 Task: Create a due date automation trigger when advanced on, on the monday before a card is due add basic not assigned to me at 11:00 AM.
Action: Mouse moved to (860, 262)
Screenshot: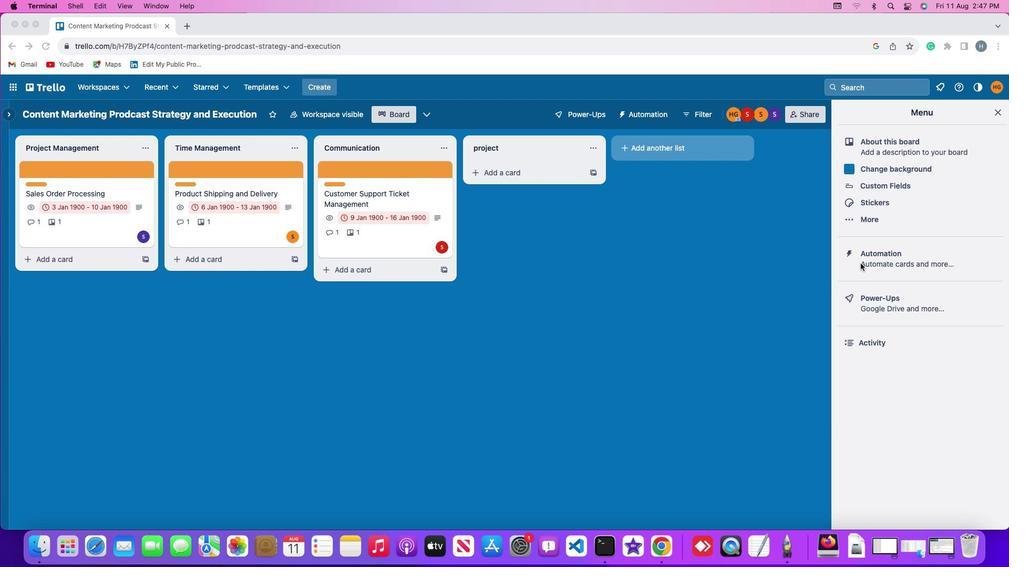 
Action: Mouse pressed left at (860, 262)
Screenshot: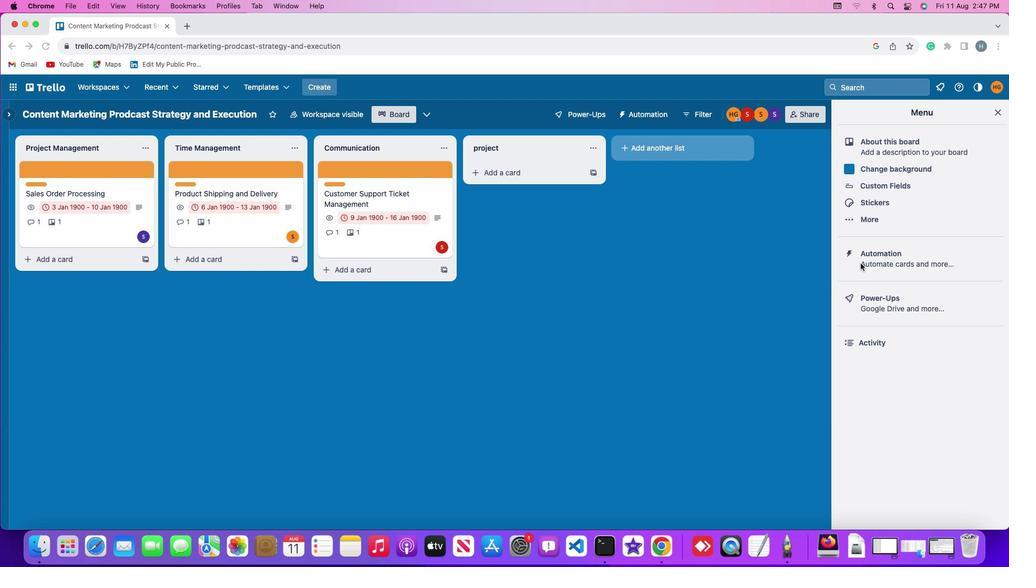 
Action: Mouse pressed left at (860, 262)
Screenshot: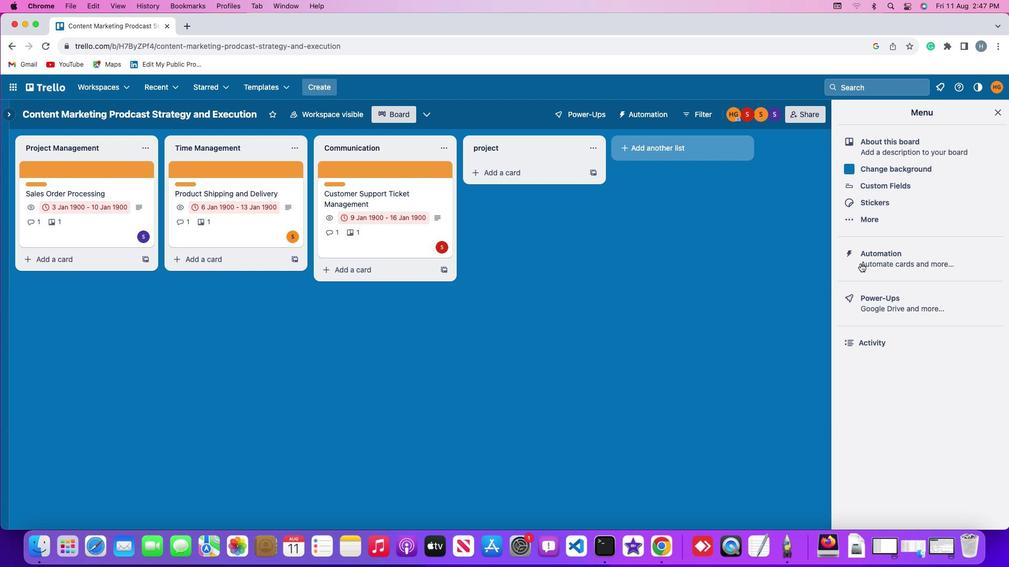 
Action: Mouse moved to (54, 247)
Screenshot: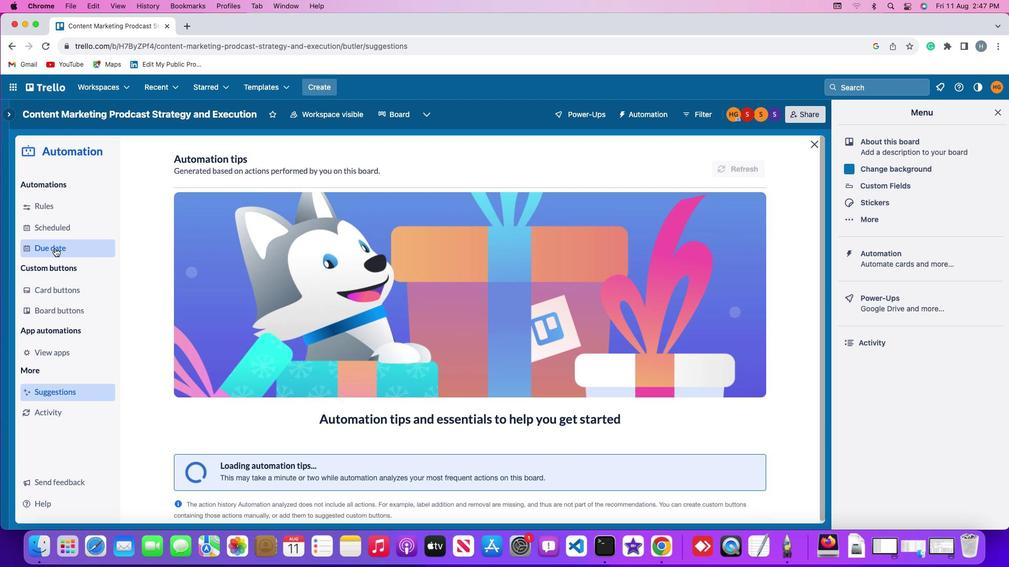 
Action: Mouse pressed left at (54, 247)
Screenshot: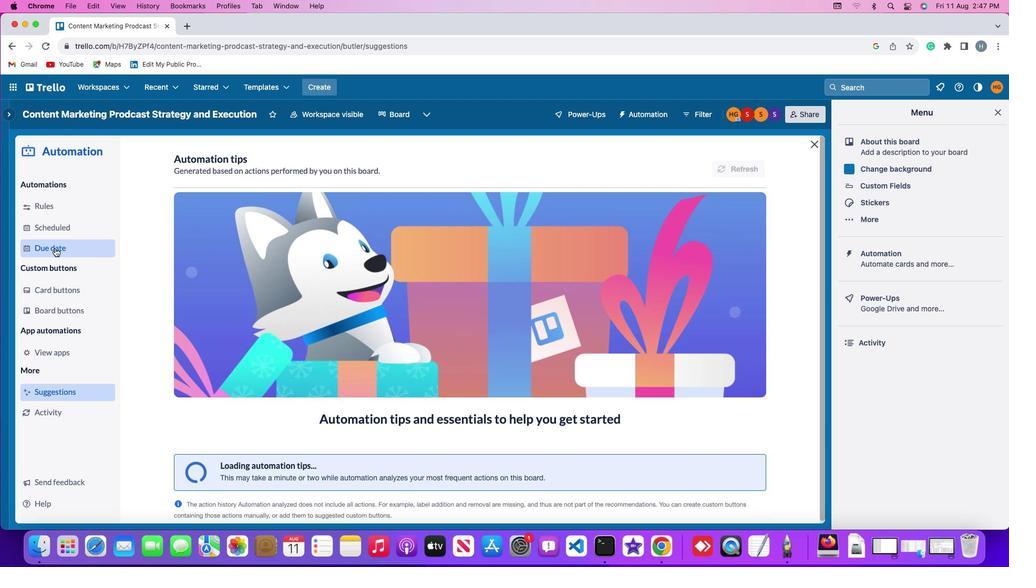 
Action: Mouse moved to (706, 163)
Screenshot: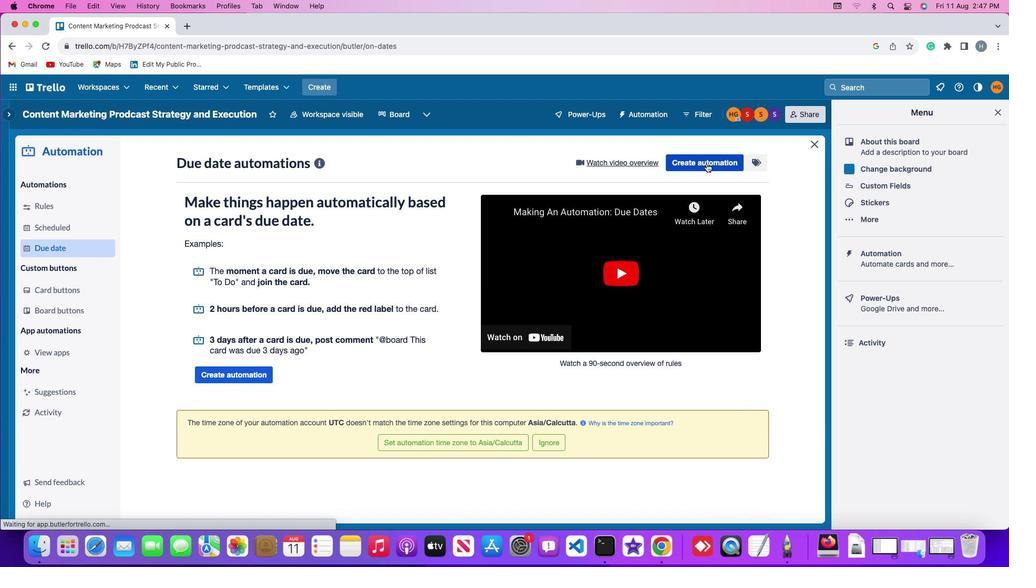 
Action: Mouse pressed left at (706, 163)
Screenshot: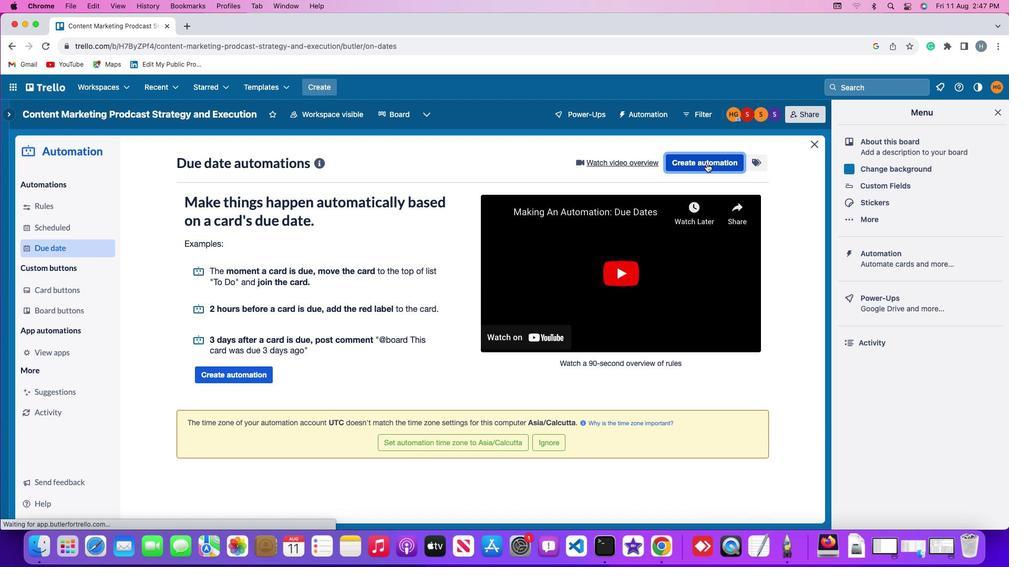 
Action: Mouse moved to (261, 261)
Screenshot: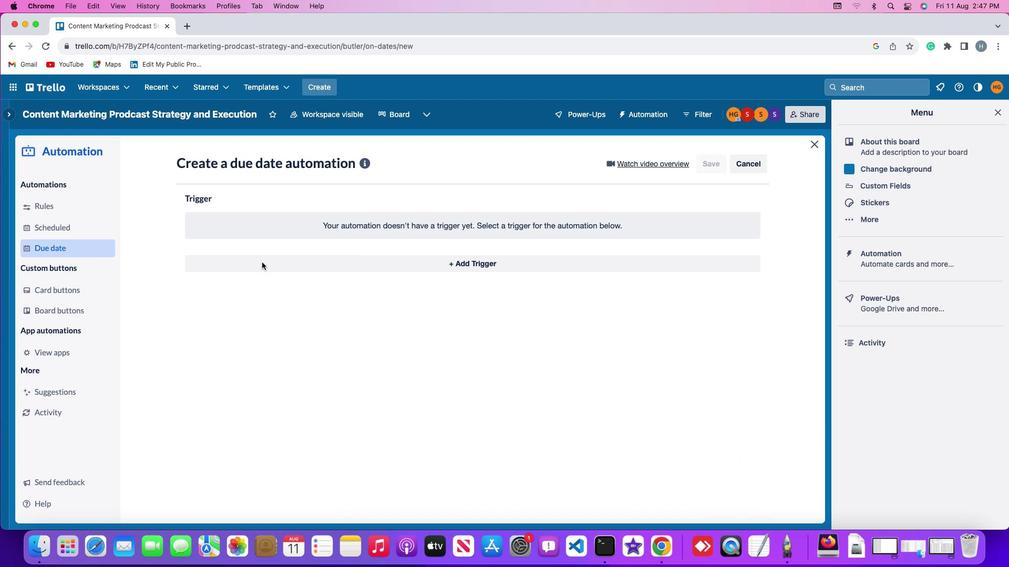 
Action: Mouse pressed left at (261, 261)
Screenshot: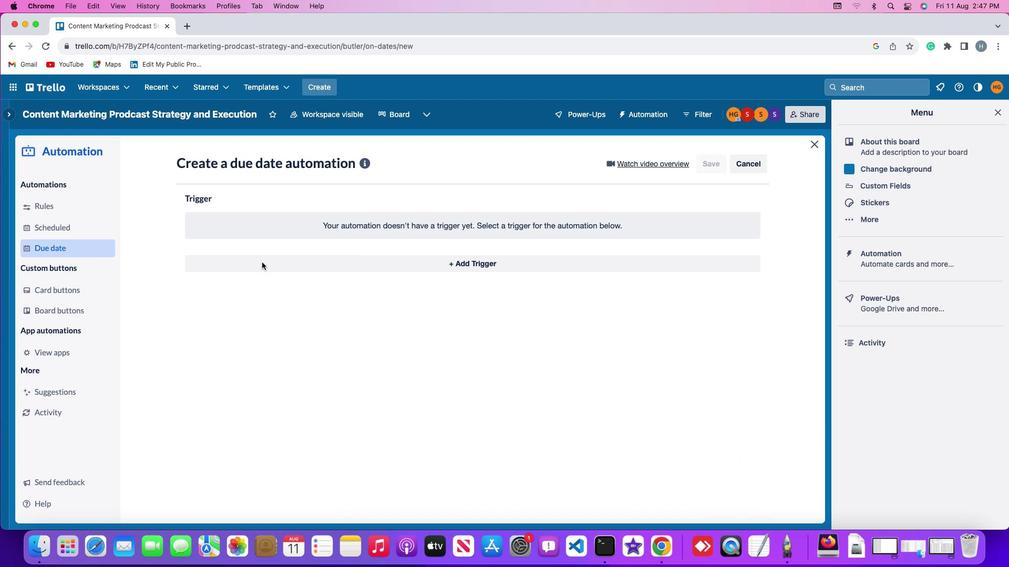 
Action: Mouse moved to (228, 461)
Screenshot: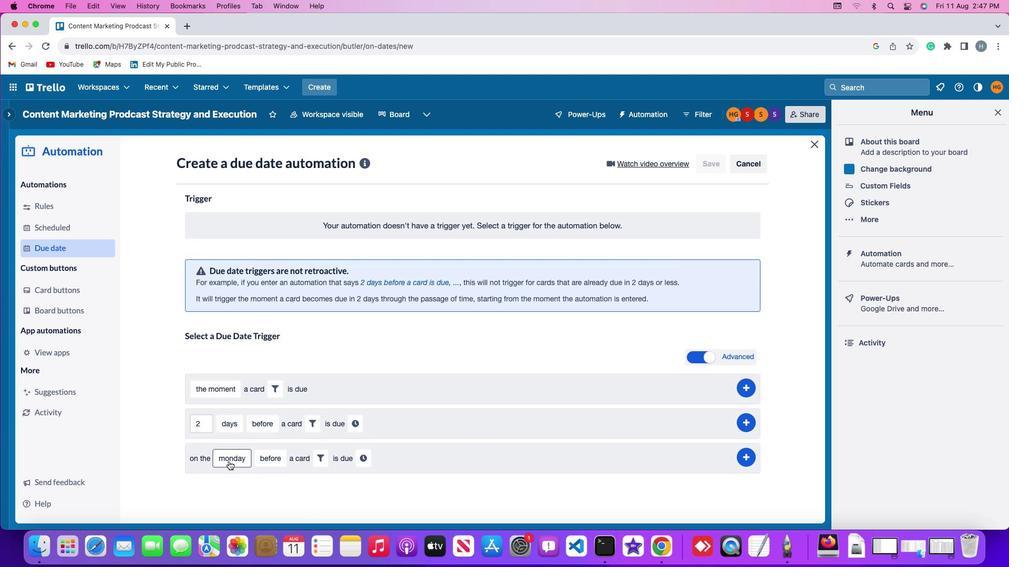 
Action: Mouse pressed left at (228, 461)
Screenshot: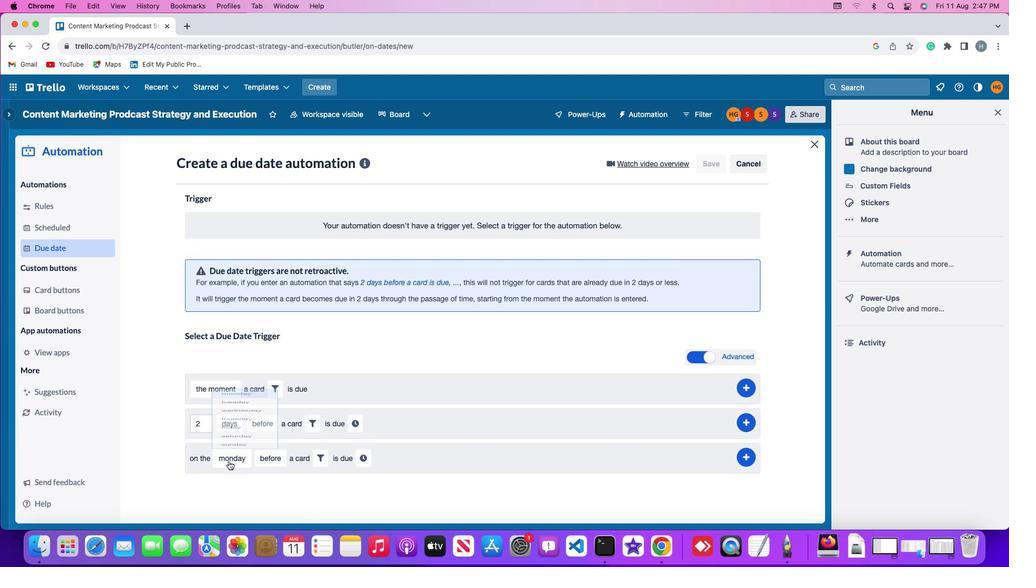 
Action: Mouse moved to (247, 313)
Screenshot: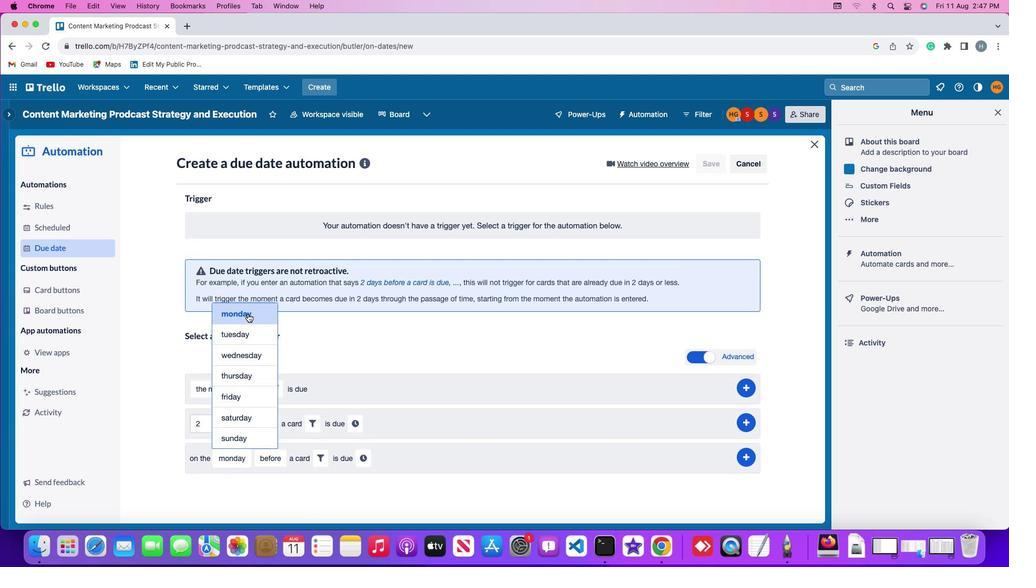
Action: Mouse pressed left at (247, 313)
Screenshot: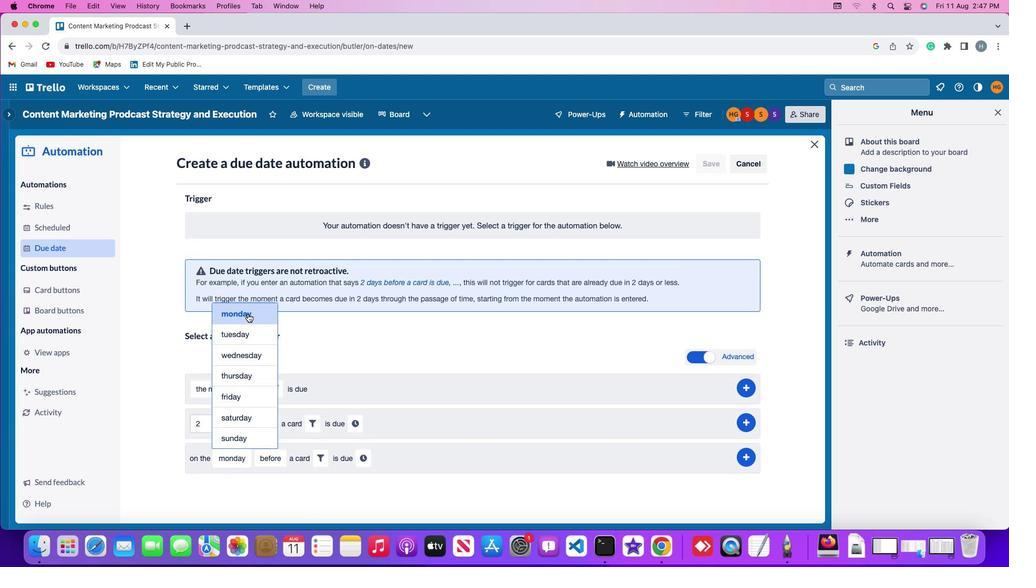 
Action: Mouse moved to (272, 457)
Screenshot: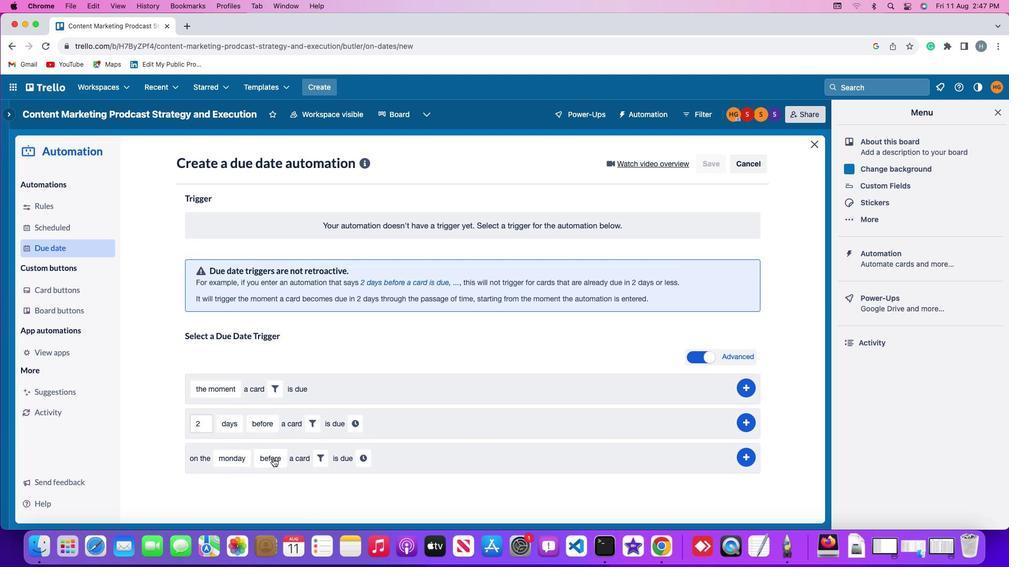 
Action: Mouse pressed left at (272, 457)
Screenshot: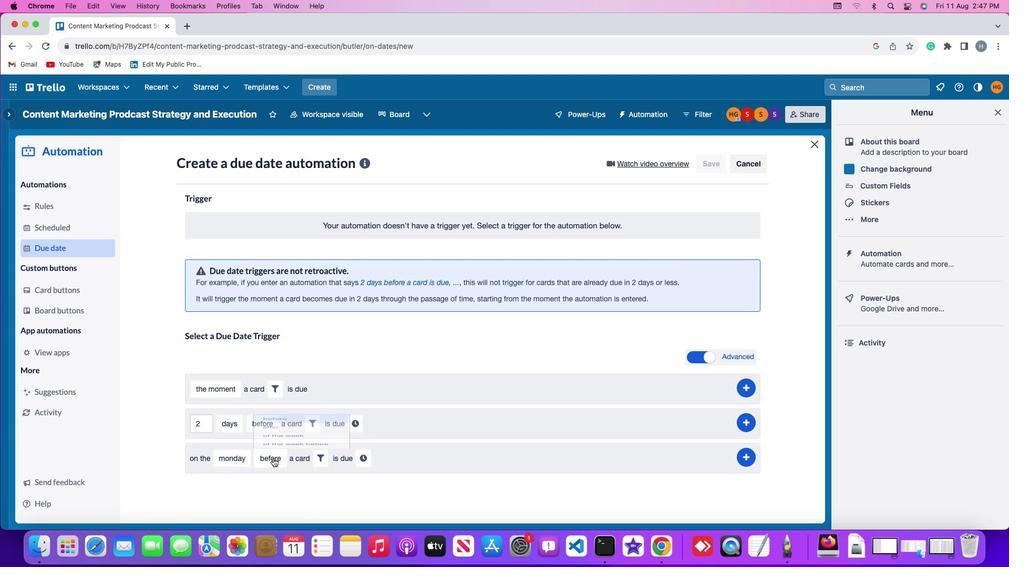 
Action: Mouse moved to (296, 371)
Screenshot: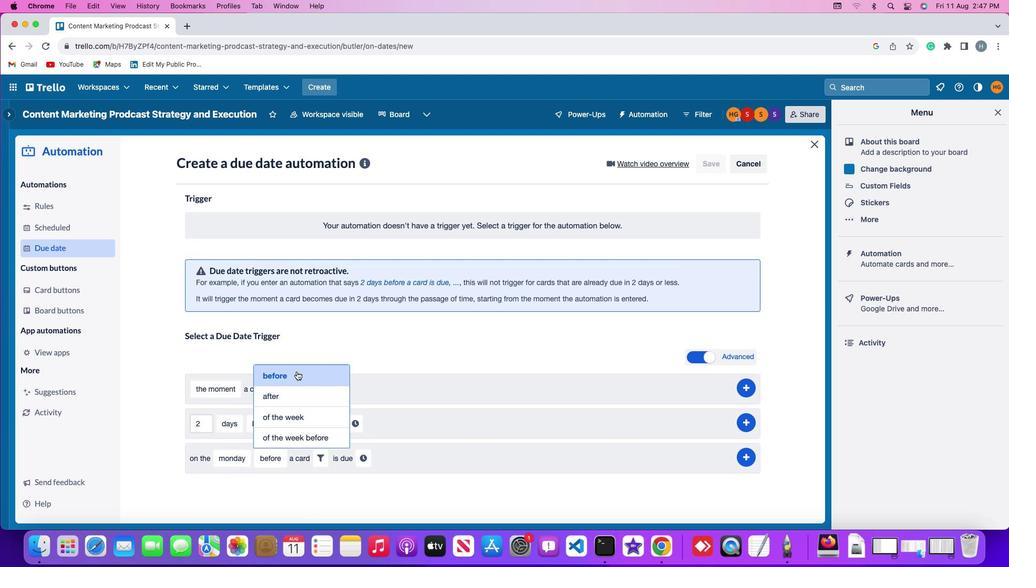 
Action: Mouse pressed left at (296, 371)
Screenshot: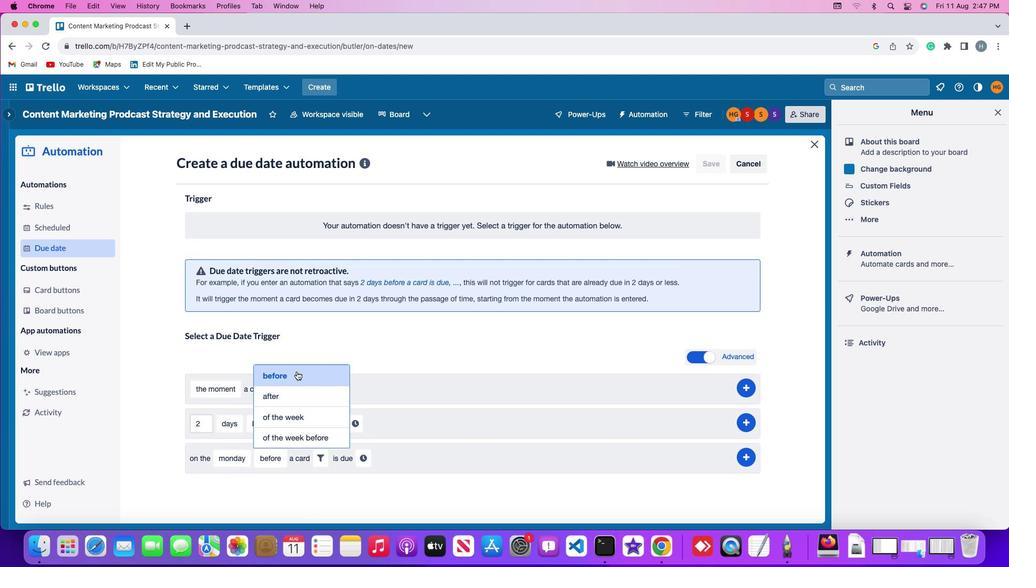 
Action: Mouse moved to (320, 461)
Screenshot: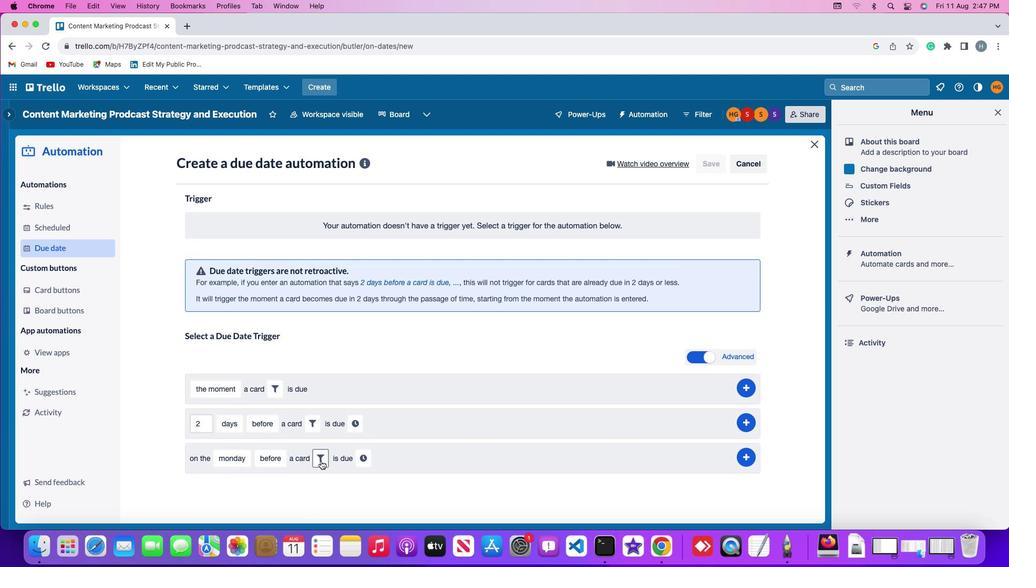 
Action: Mouse pressed left at (320, 461)
Screenshot: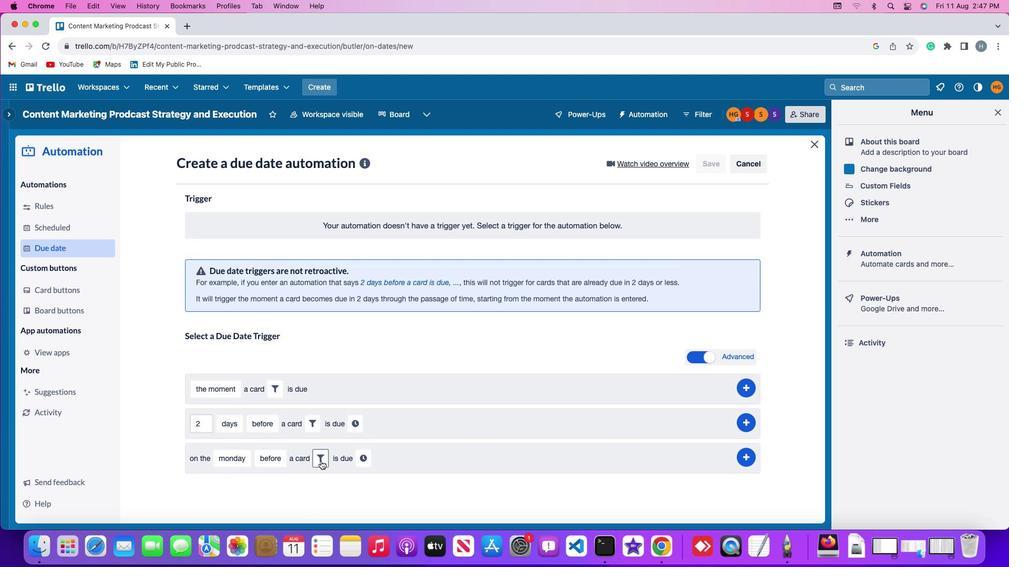 
Action: Mouse moved to (279, 480)
Screenshot: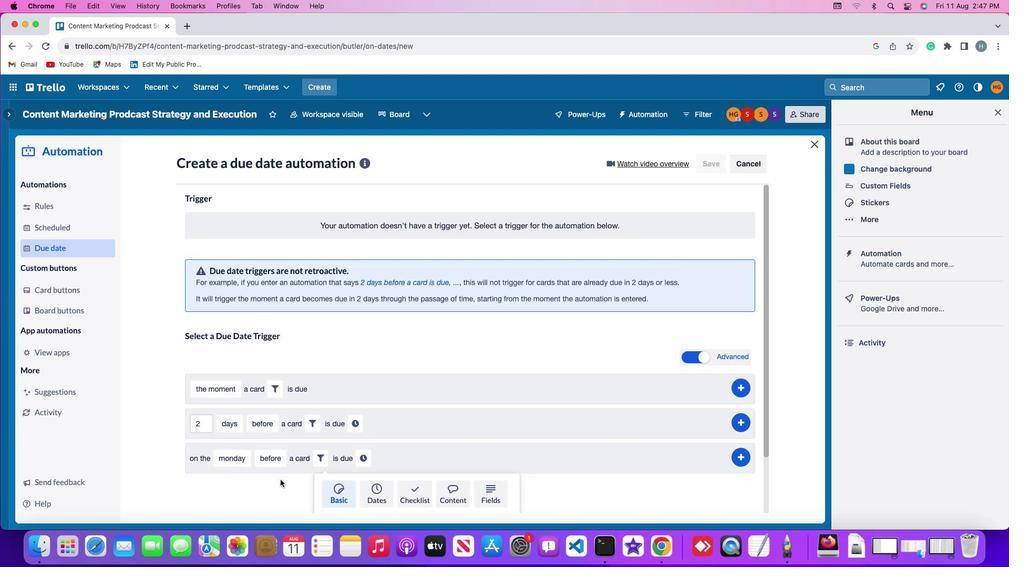 
Action: Mouse scrolled (279, 480) with delta (0, 0)
Screenshot: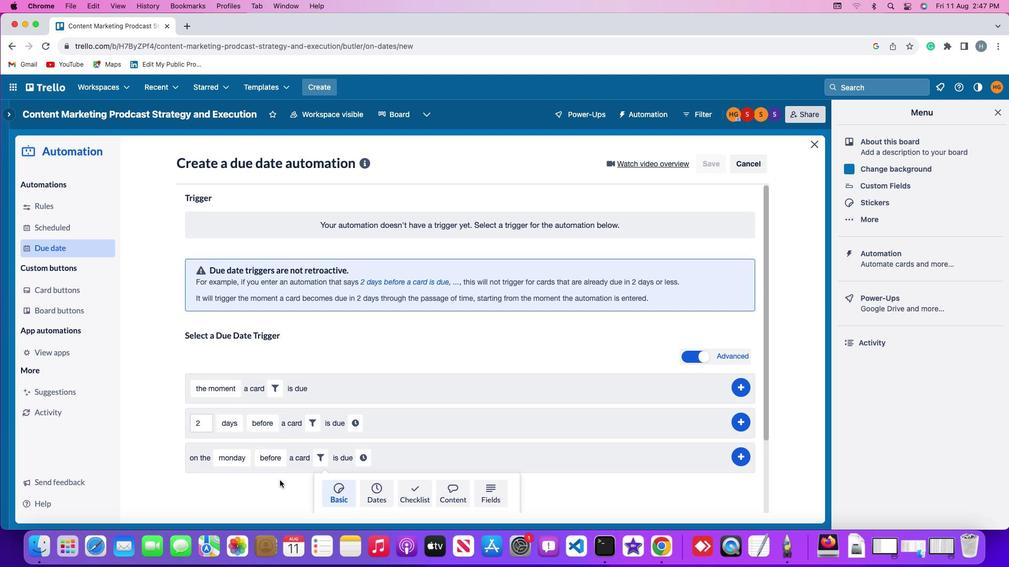 
Action: Mouse scrolled (279, 480) with delta (0, 0)
Screenshot: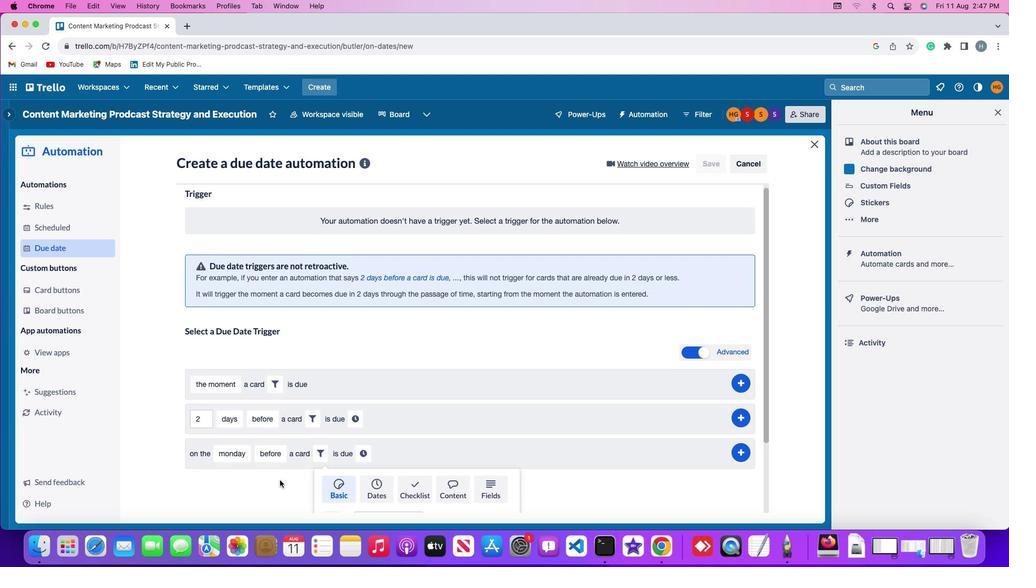 
Action: Mouse moved to (279, 480)
Screenshot: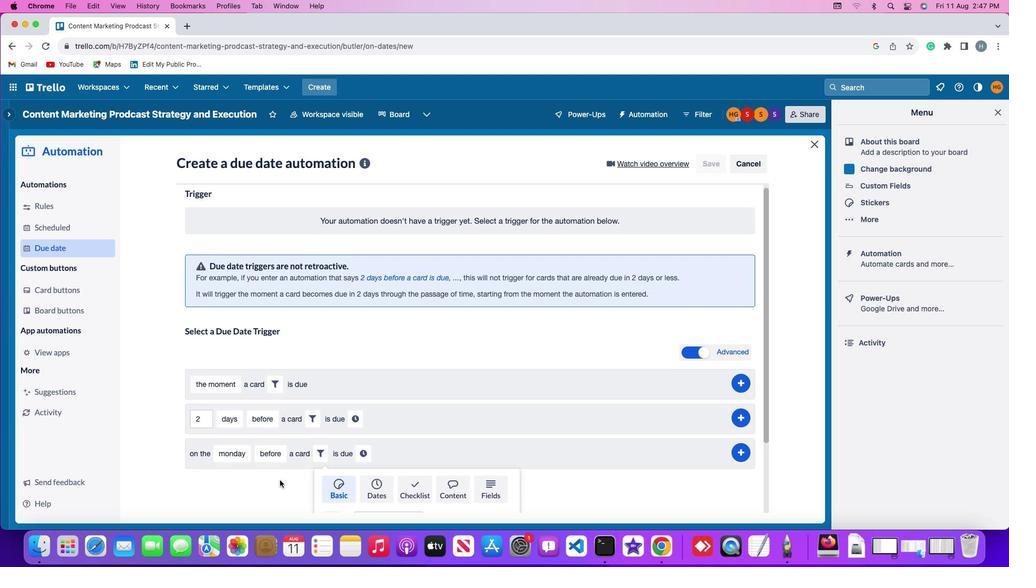 
Action: Mouse scrolled (279, 480) with delta (0, -1)
Screenshot: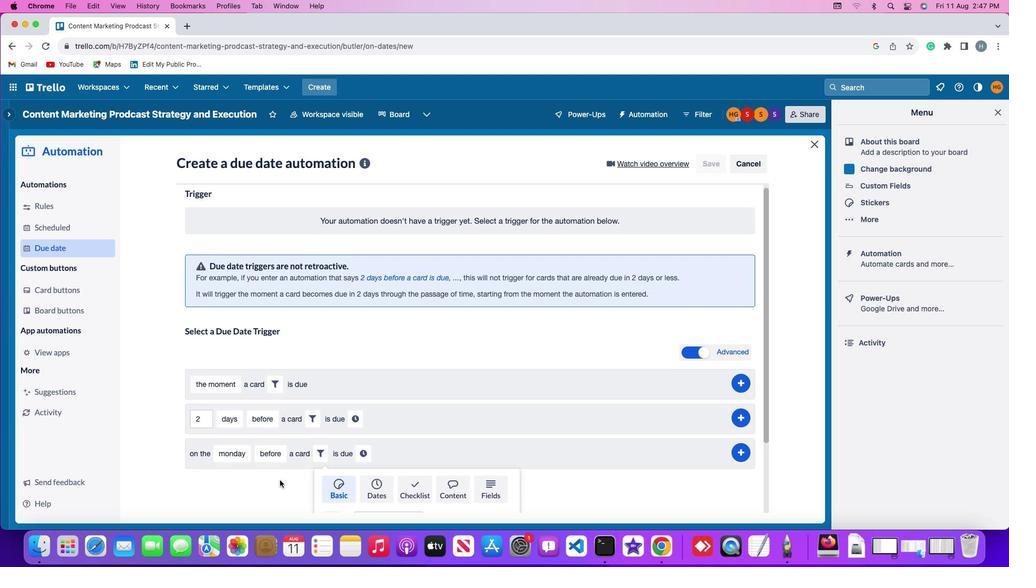 
Action: Mouse scrolled (279, 480) with delta (0, -2)
Screenshot: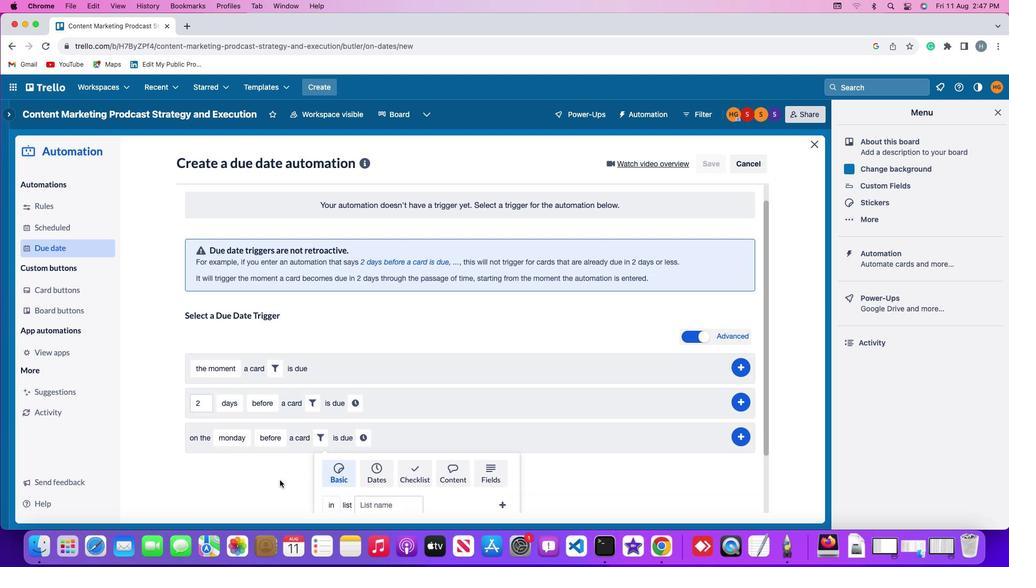 
Action: Mouse moved to (278, 483)
Screenshot: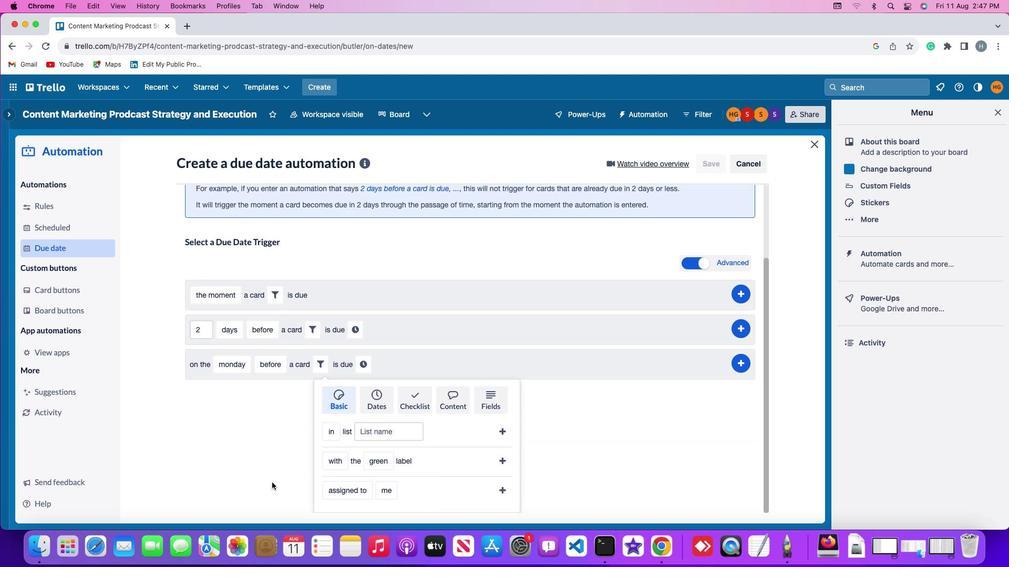 
Action: Mouse scrolled (278, 483) with delta (0, 0)
Screenshot: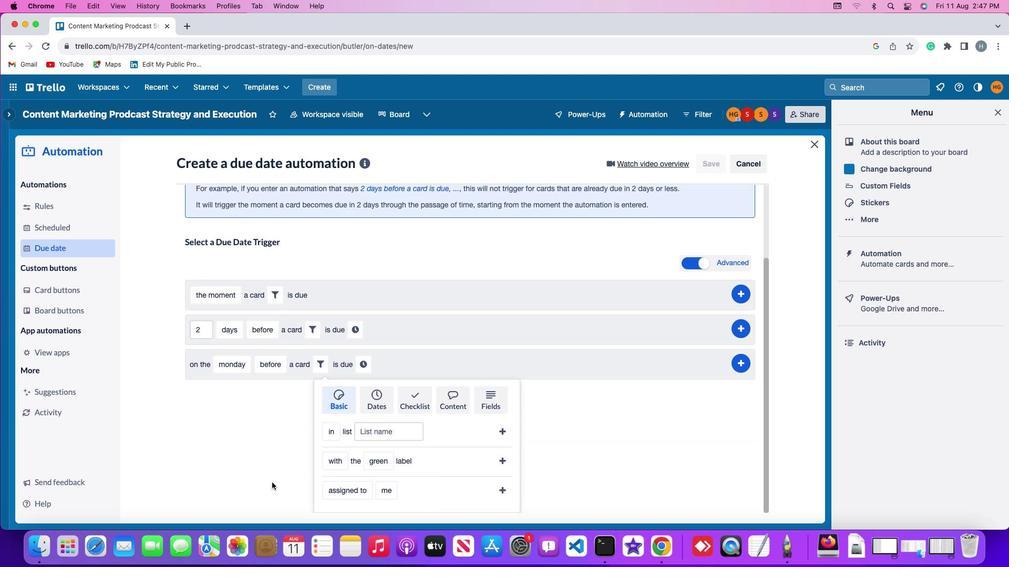 
Action: Mouse moved to (274, 483)
Screenshot: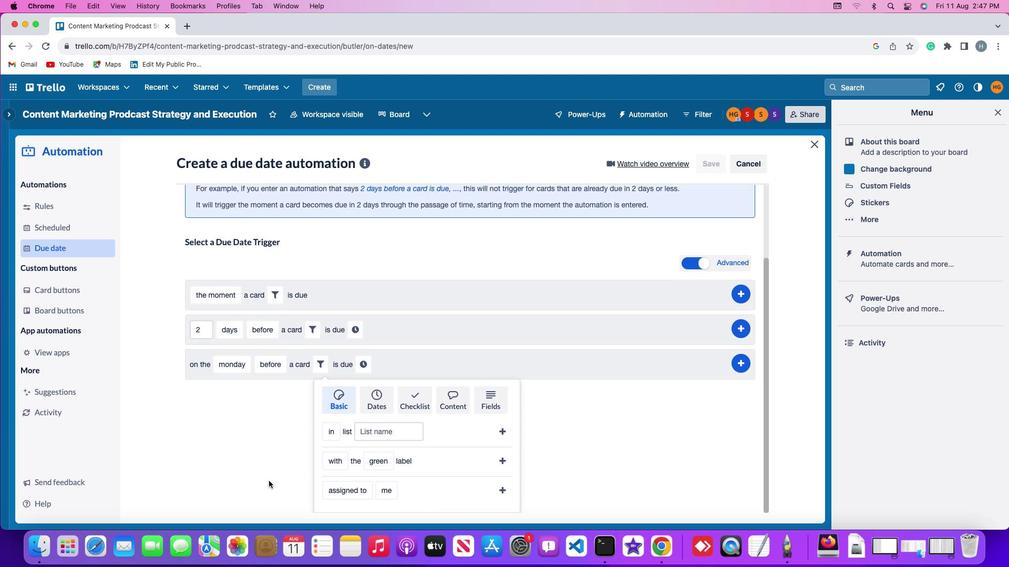 
Action: Mouse scrolled (274, 483) with delta (0, 0)
Screenshot: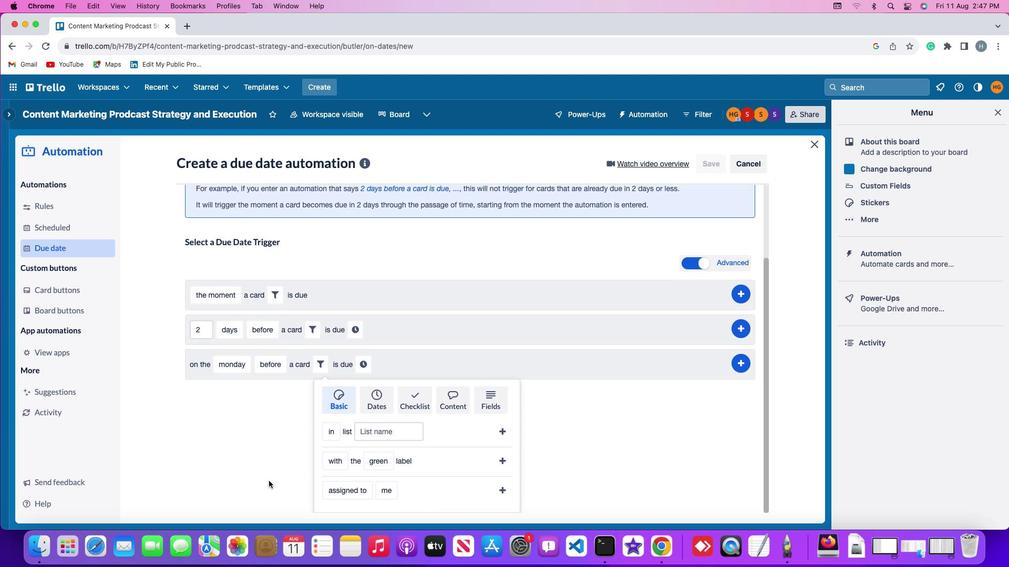 
Action: Mouse moved to (268, 480)
Screenshot: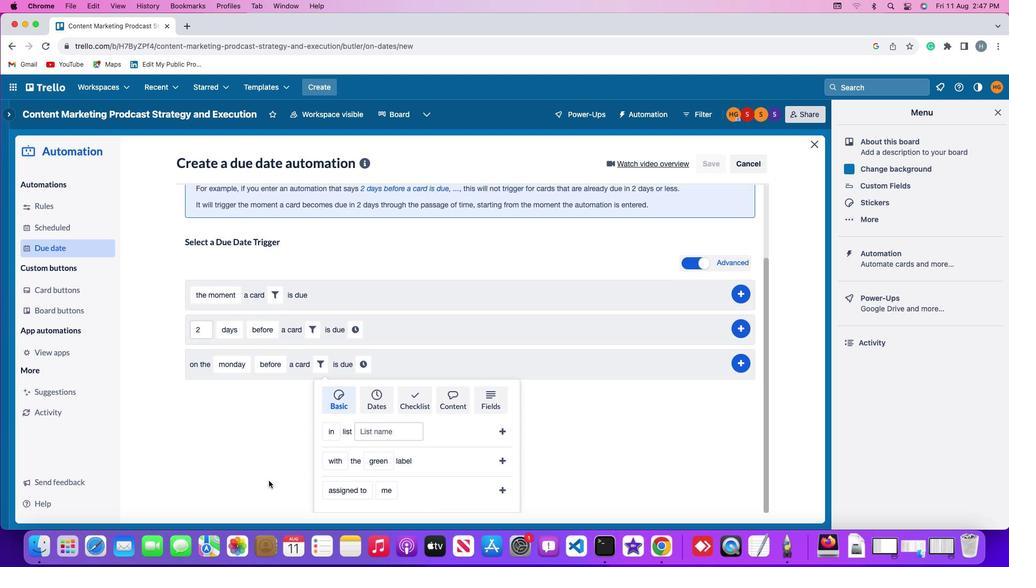 
Action: Mouse scrolled (268, 480) with delta (0, -1)
Screenshot: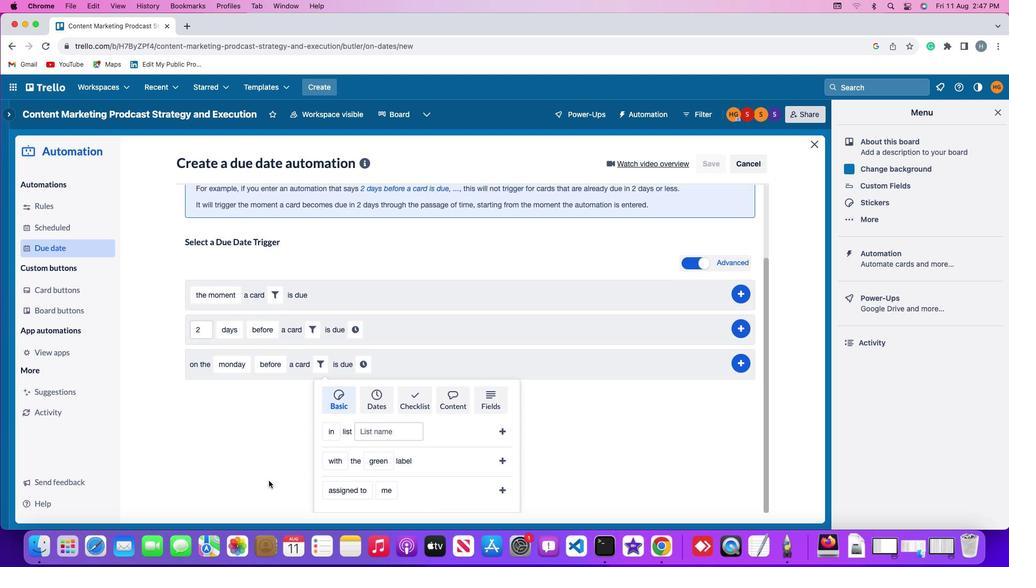 
Action: Mouse moved to (340, 494)
Screenshot: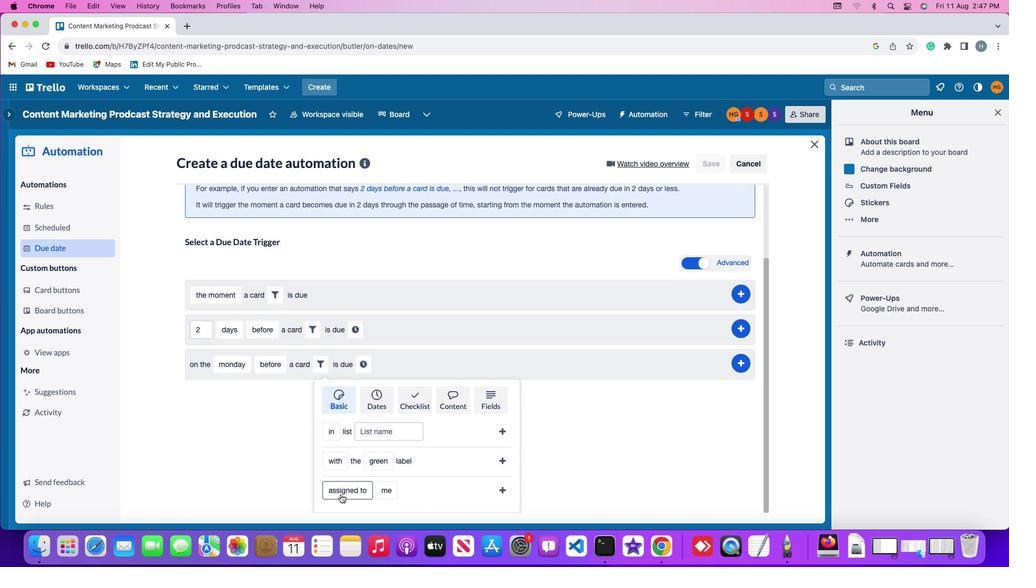 
Action: Mouse pressed left at (340, 494)
Screenshot: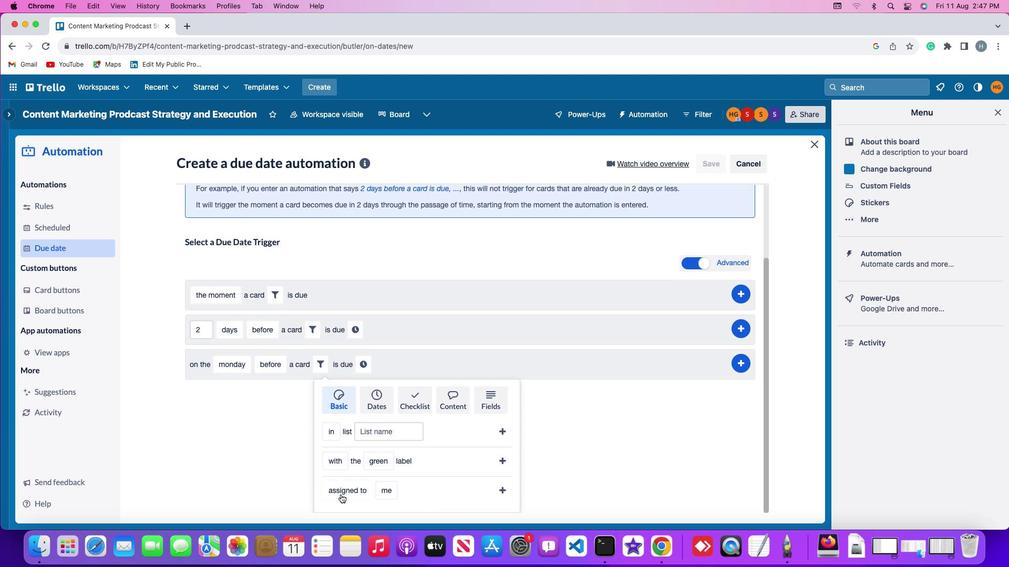 
Action: Mouse moved to (346, 473)
Screenshot: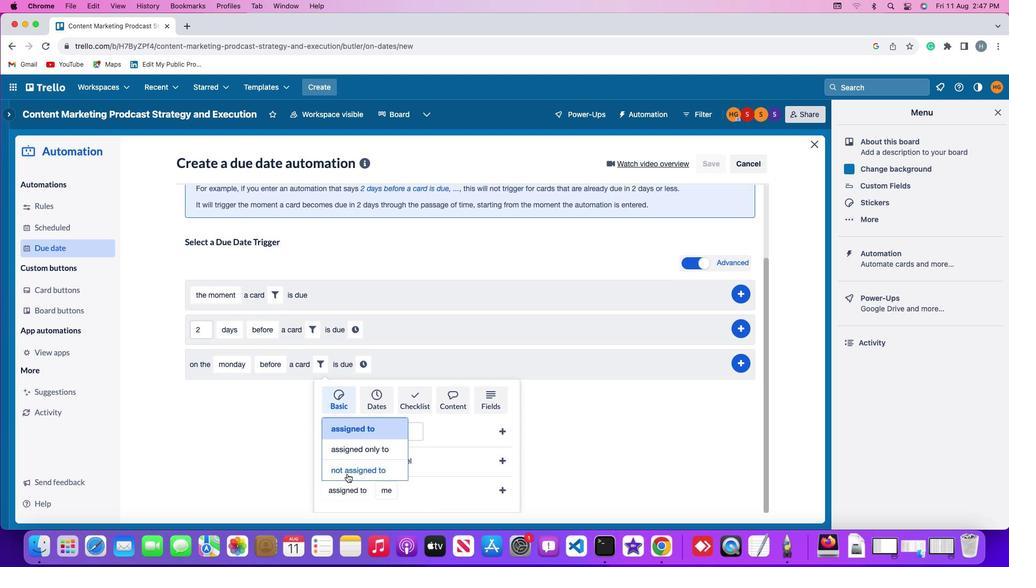 
Action: Mouse pressed left at (346, 473)
Screenshot: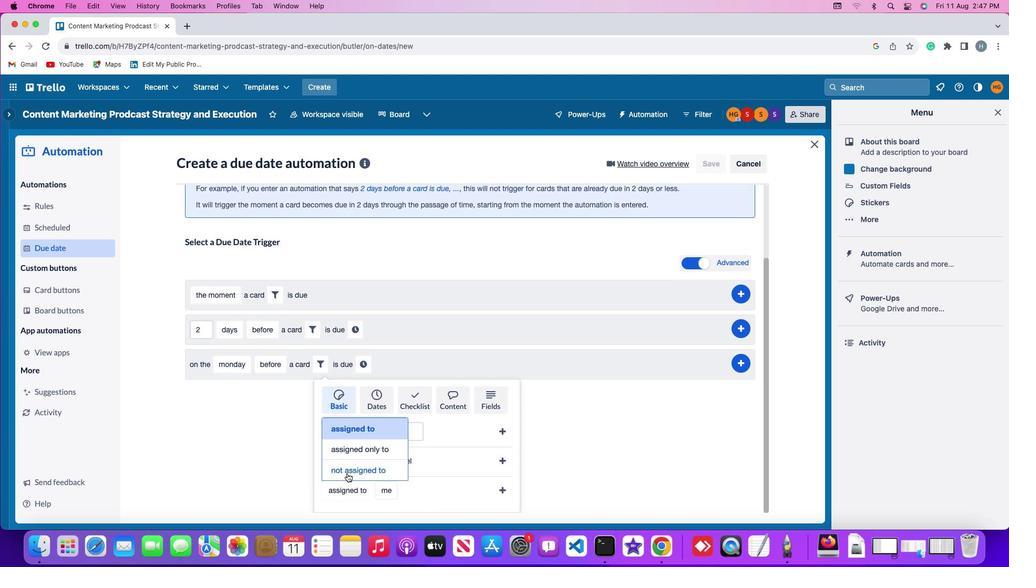 
Action: Mouse moved to (391, 490)
Screenshot: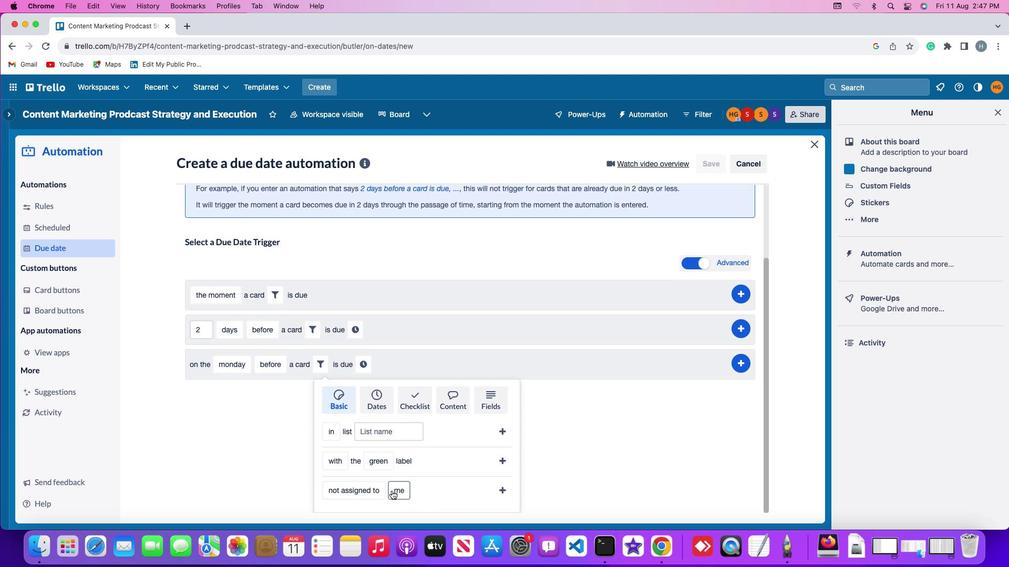 
Action: Mouse pressed left at (391, 490)
Screenshot: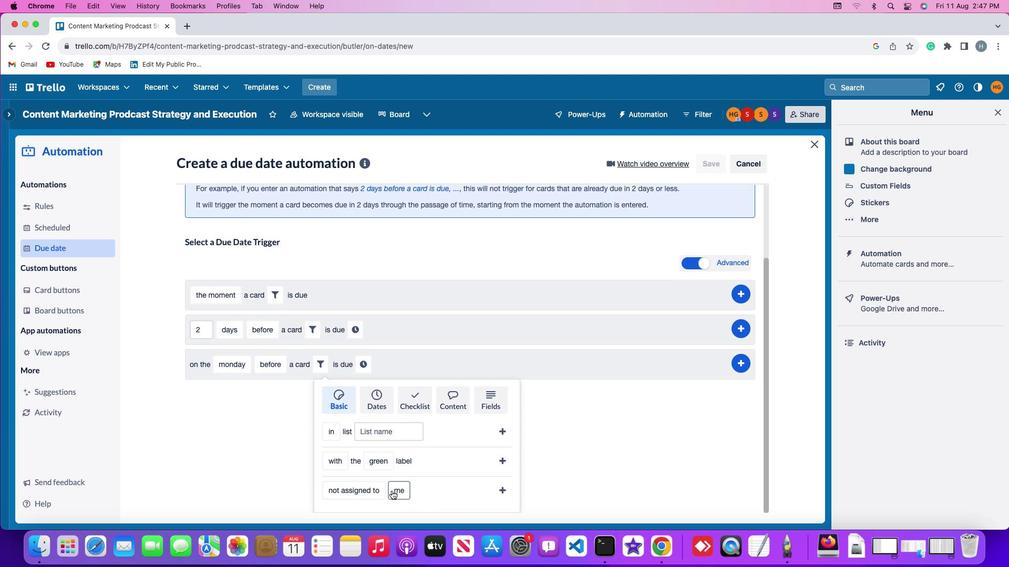 
Action: Mouse moved to (405, 429)
Screenshot: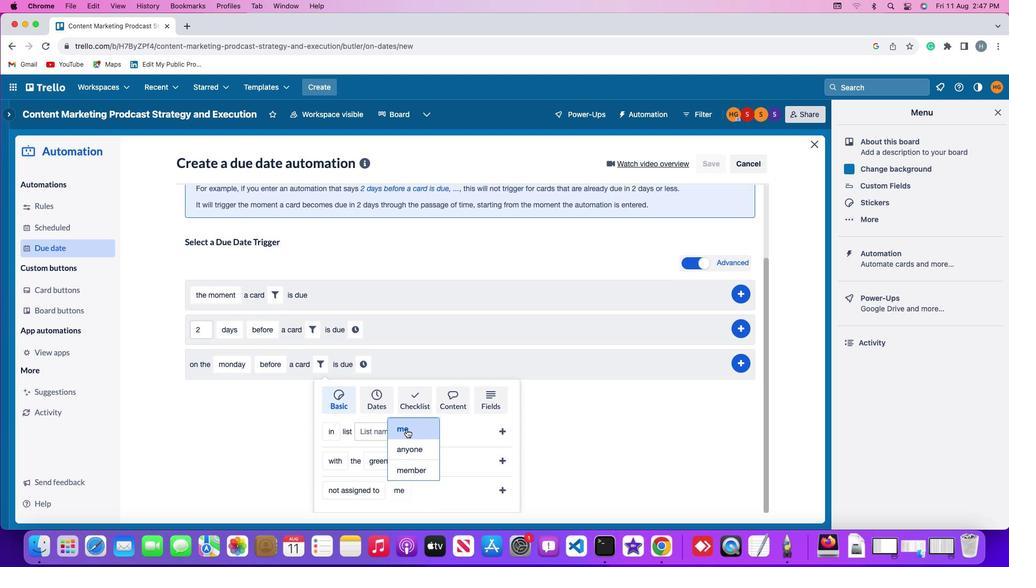 
Action: Mouse pressed left at (405, 429)
Screenshot: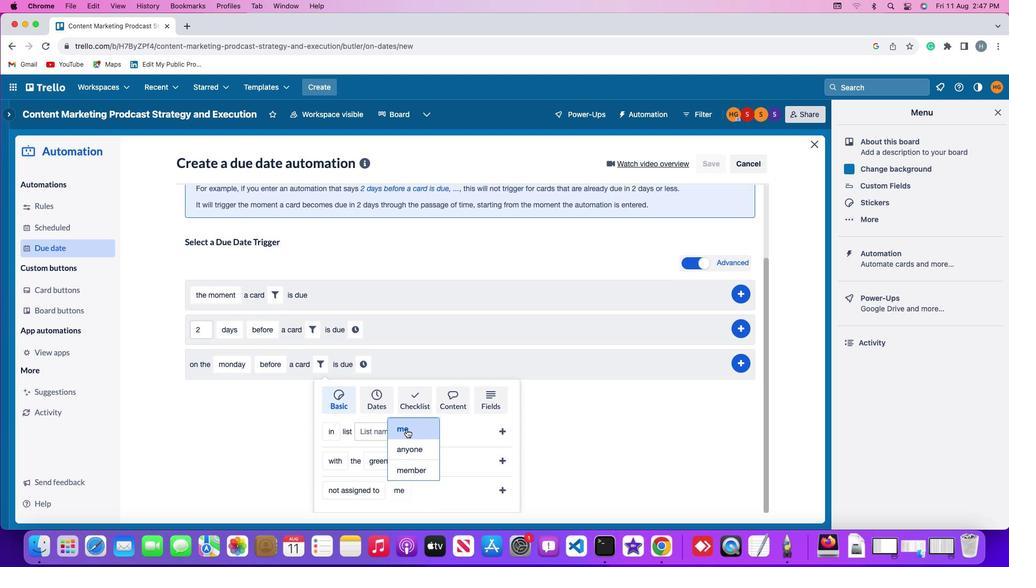 
Action: Mouse moved to (501, 490)
Screenshot: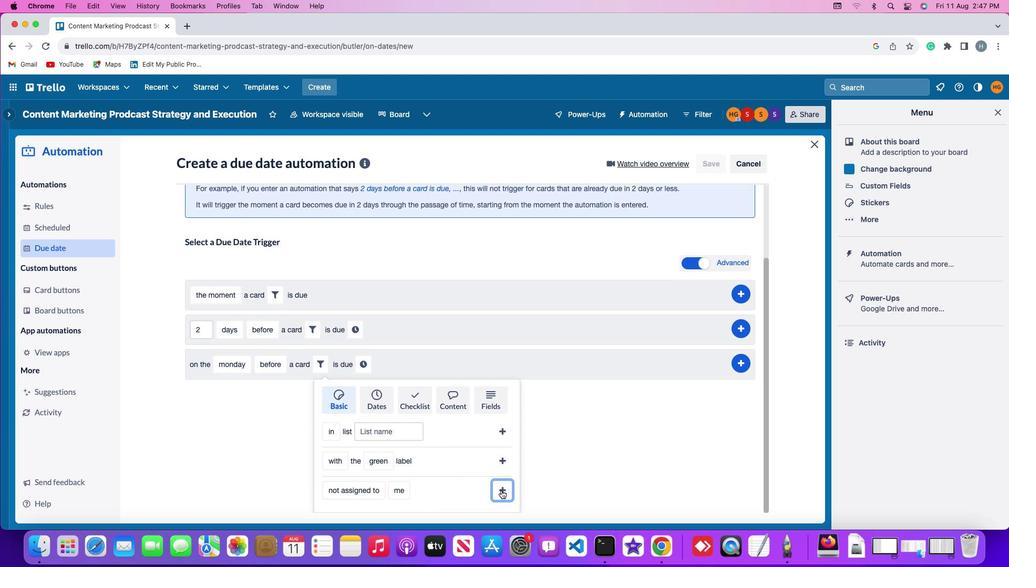 
Action: Mouse pressed left at (501, 490)
Screenshot: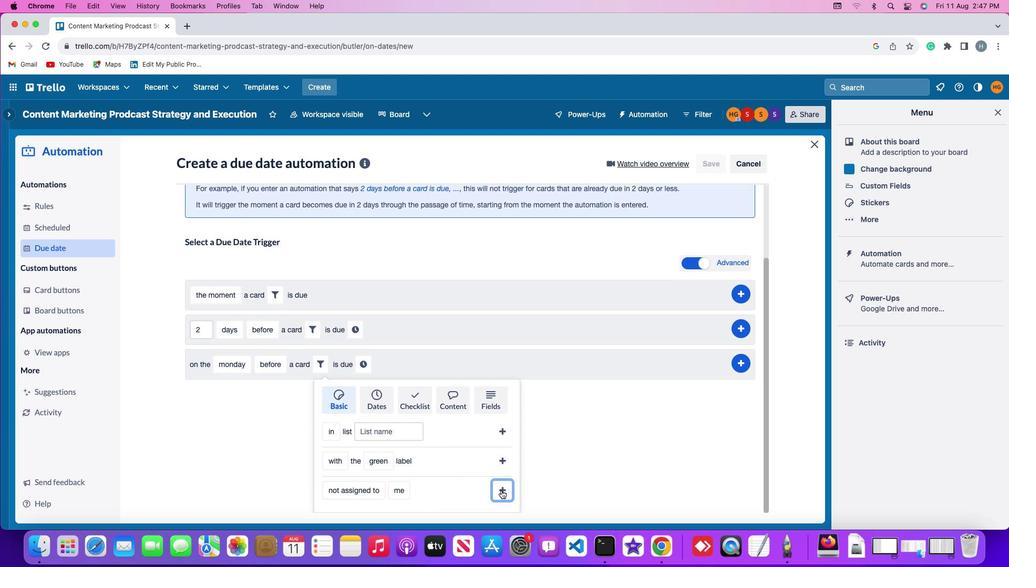 
Action: Mouse moved to (453, 457)
Screenshot: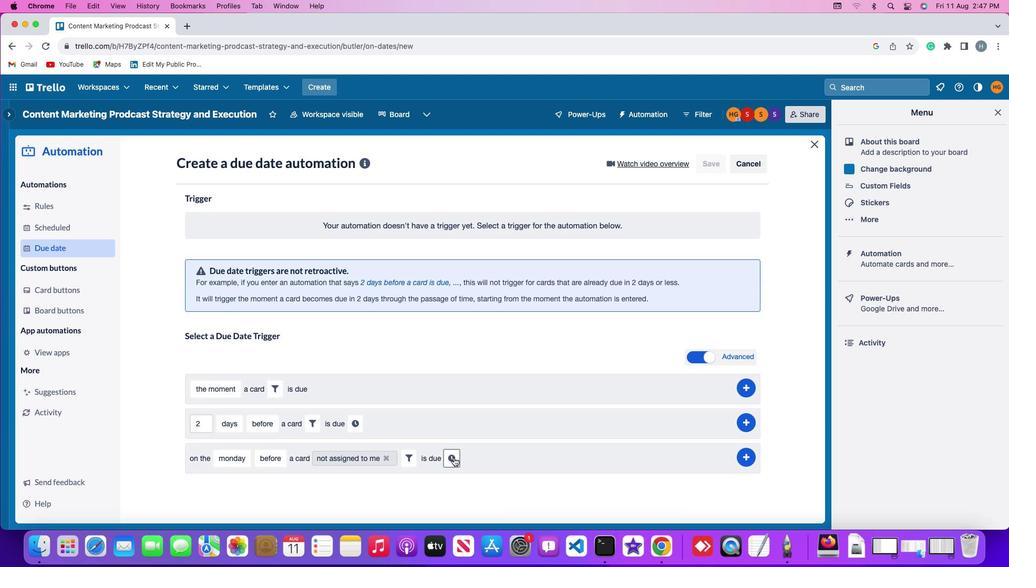 
Action: Mouse pressed left at (453, 457)
Screenshot: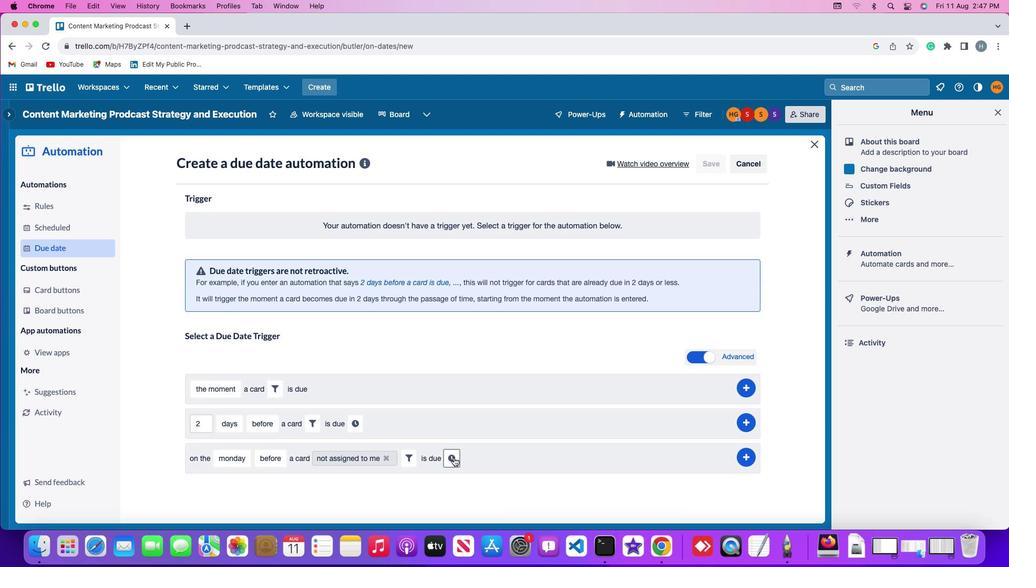 
Action: Mouse moved to (475, 462)
Screenshot: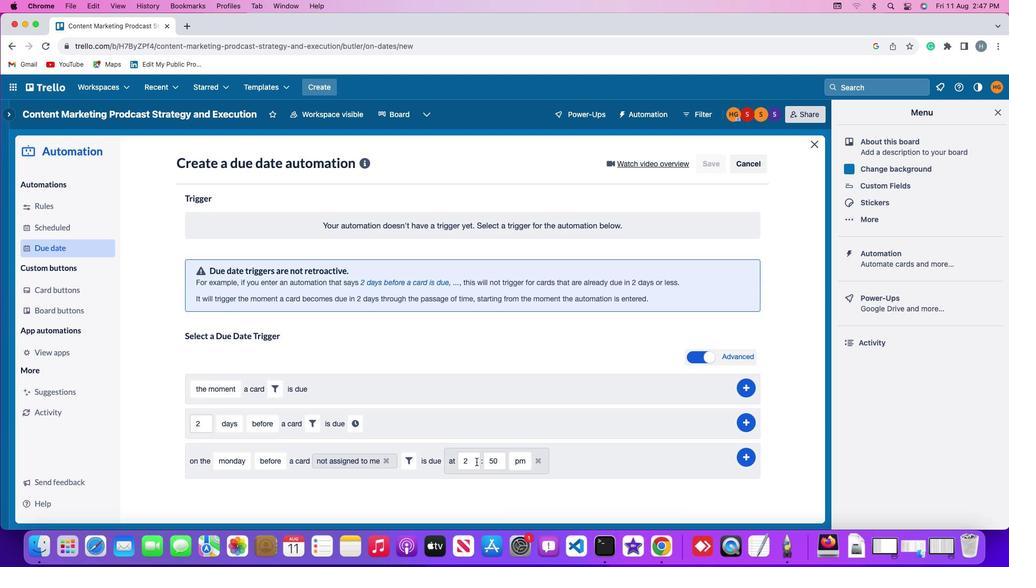 
Action: Mouse pressed left at (475, 462)
Screenshot: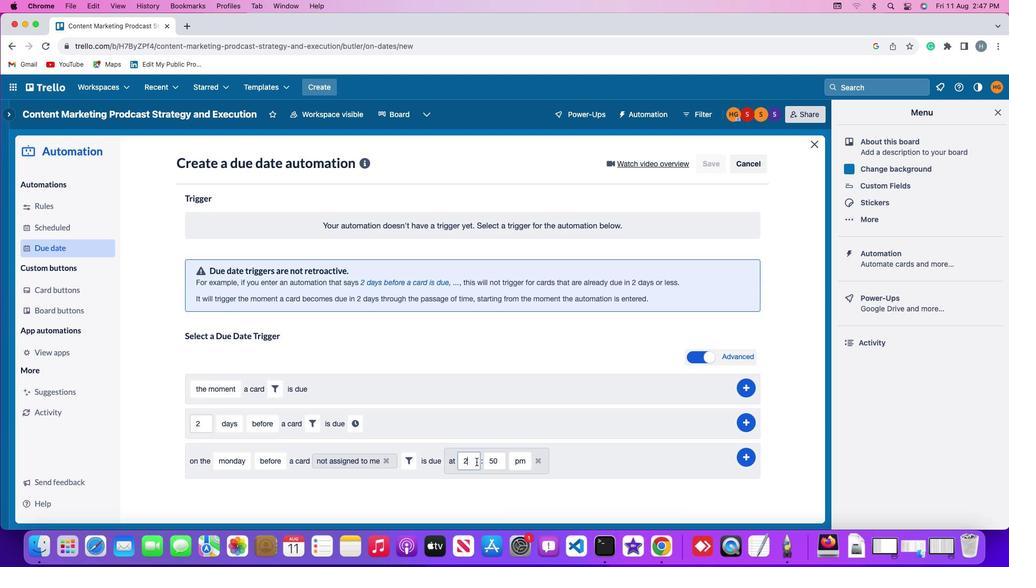 
Action: Key pressed Key.backspace'1''1'
Screenshot: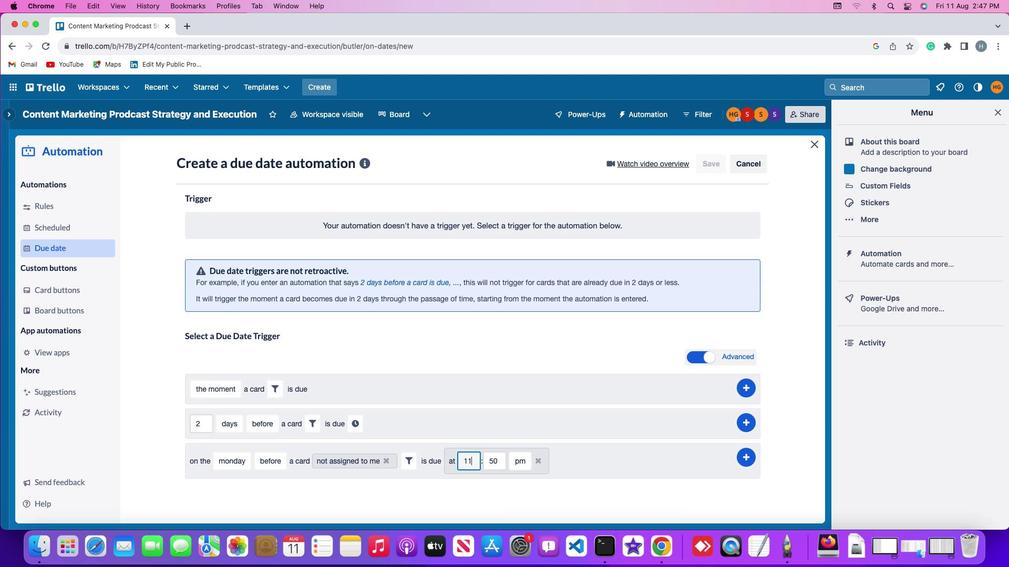 
Action: Mouse moved to (502, 460)
Screenshot: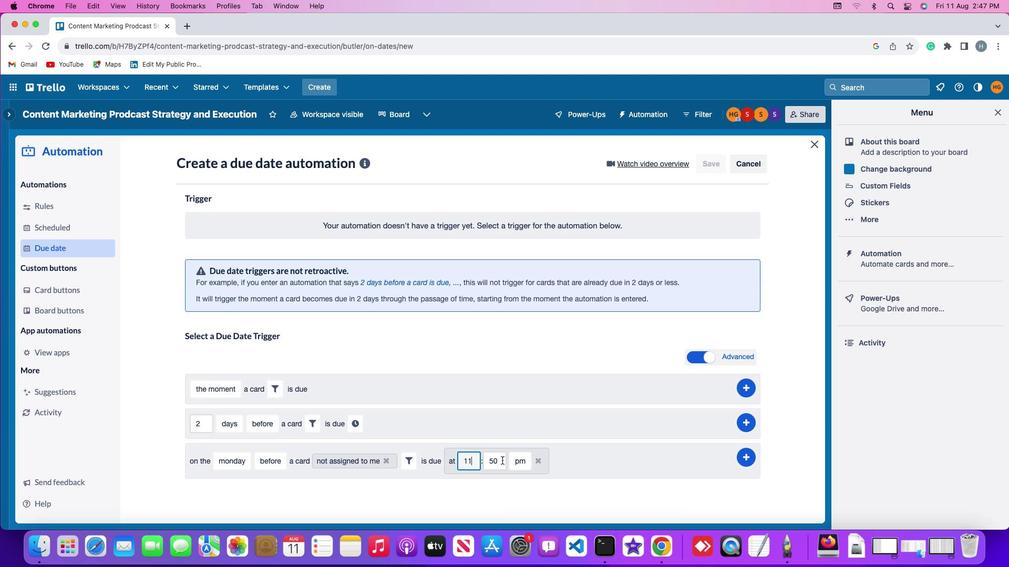 
Action: Mouse pressed left at (502, 460)
Screenshot: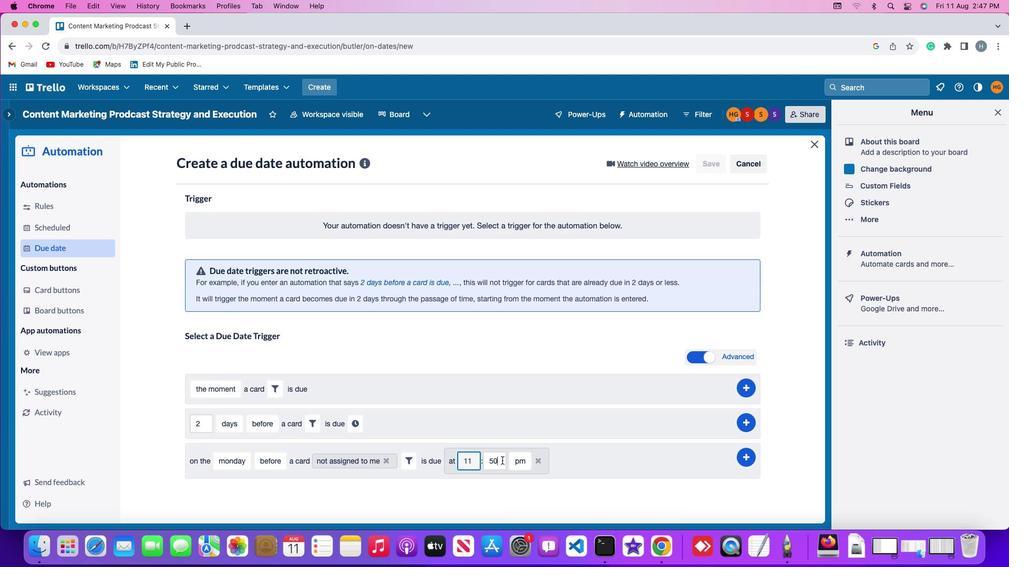 
Action: Key pressed Key.backspaceKey.backspace
Screenshot: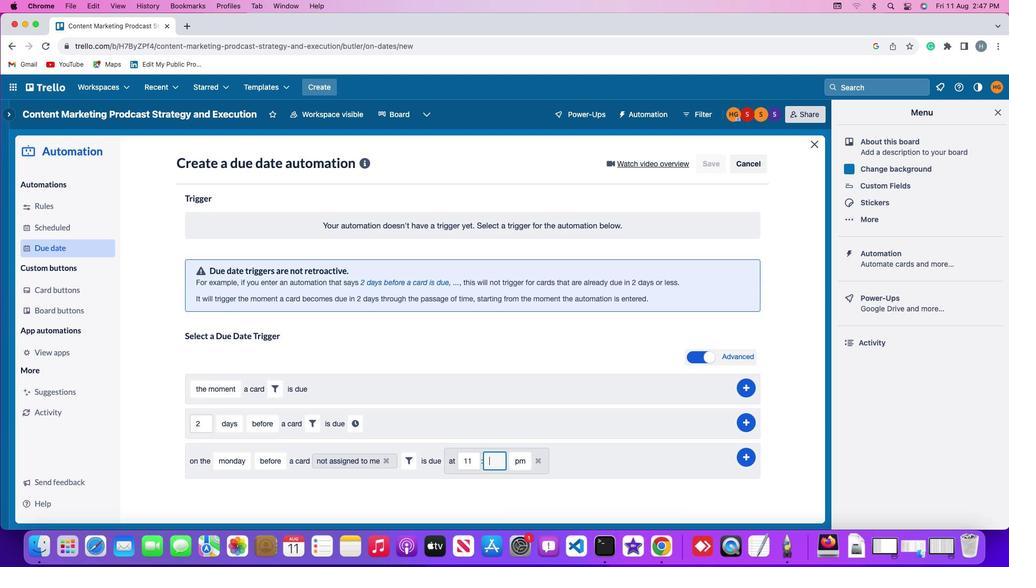 
Action: Mouse moved to (501, 459)
Screenshot: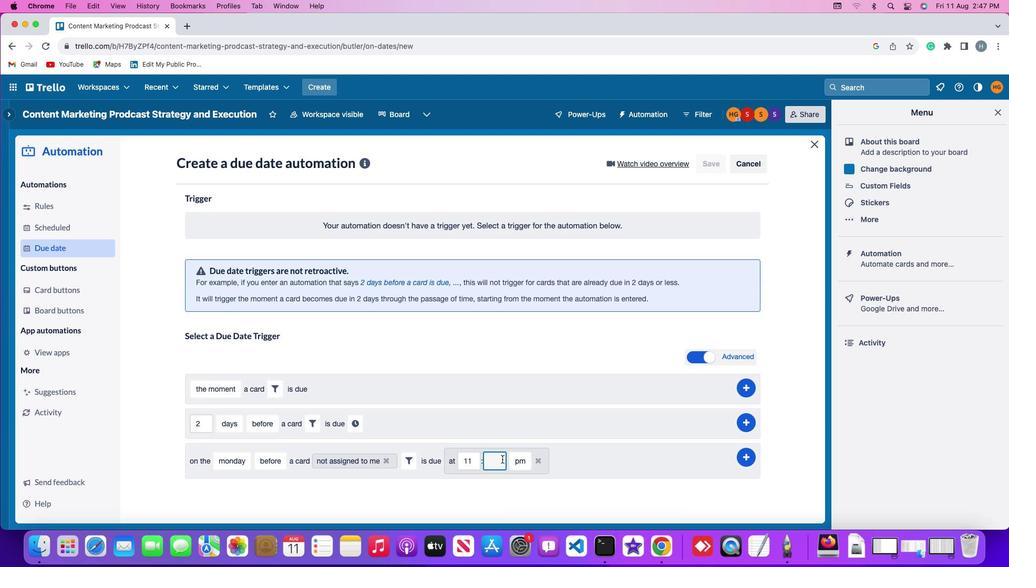 
Action: Key pressed '0''0'
Screenshot: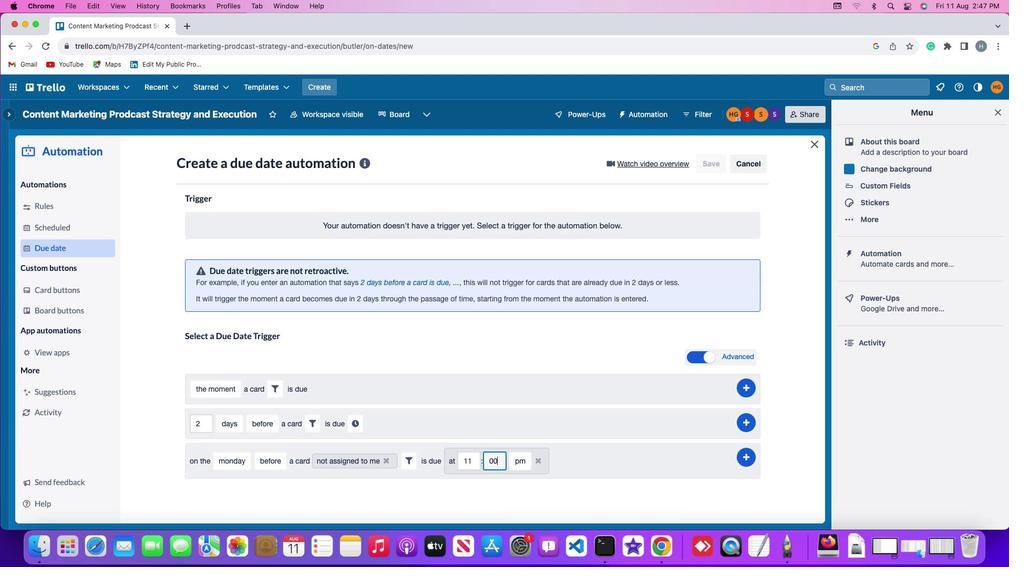 
Action: Mouse moved to (516, 461)
Screenshot: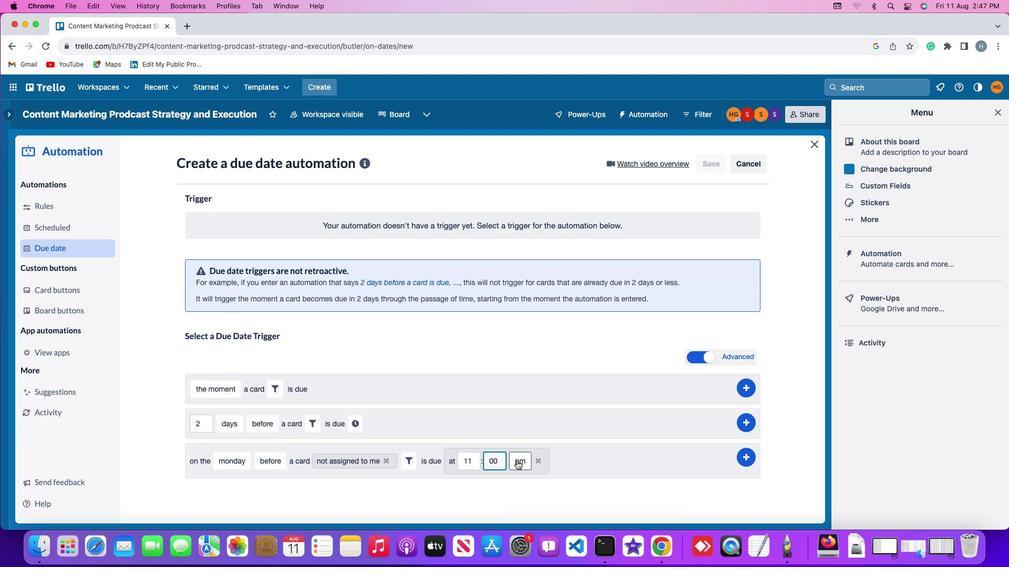
Action: Mouse pressed left at (516, 461)
Screenshot: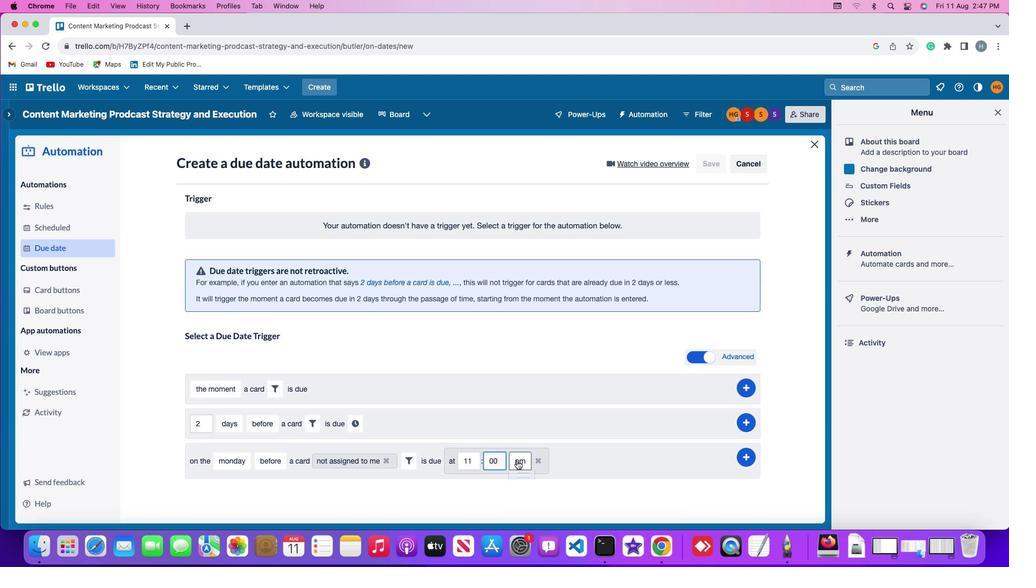
Action: Mouse moved to (518, 475)
Screenshot: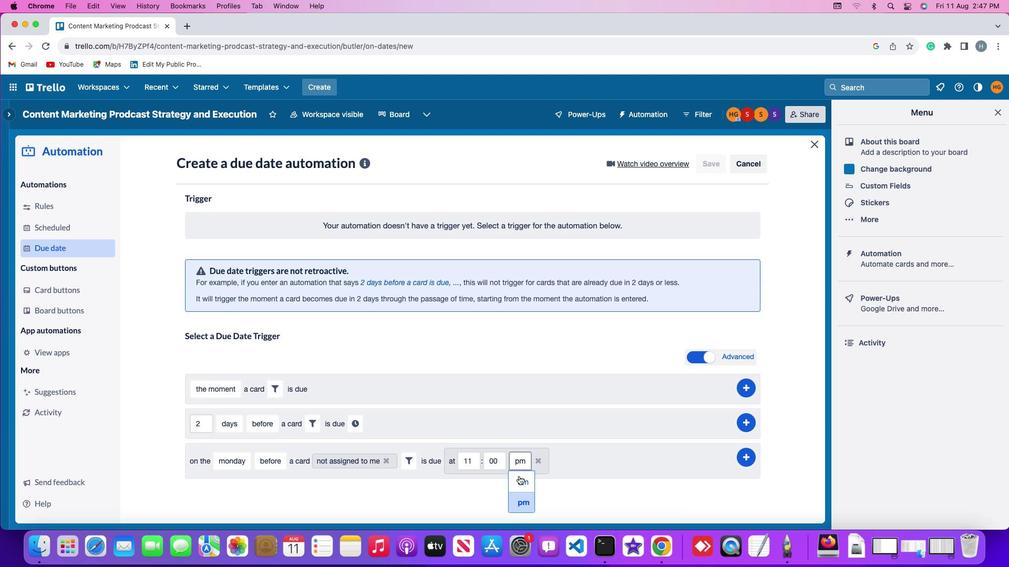 
Action: Mouse pressed left at (518, 475)
Screenshot: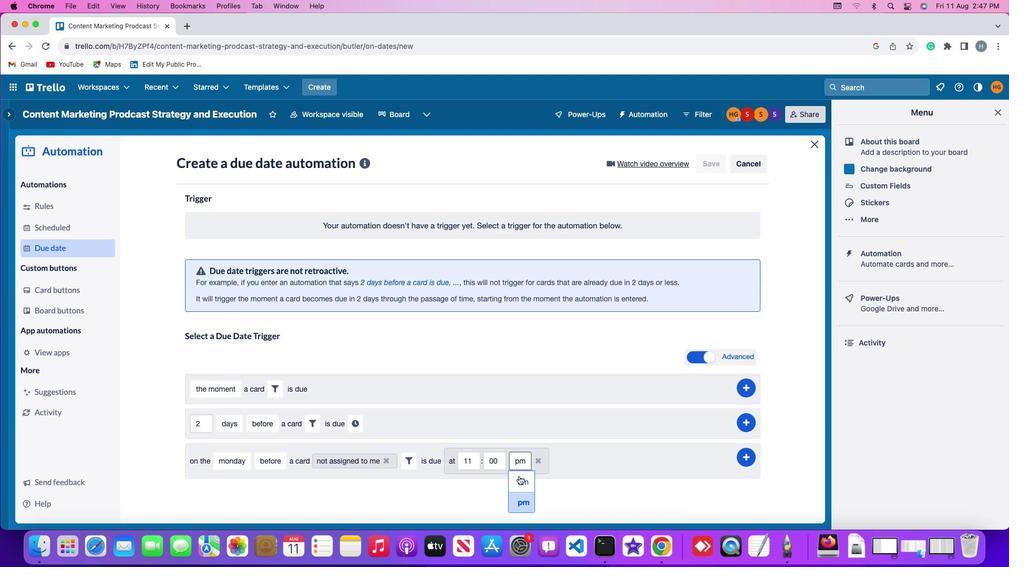 
Action: Mouse moved to (747, 457)
Screenshot: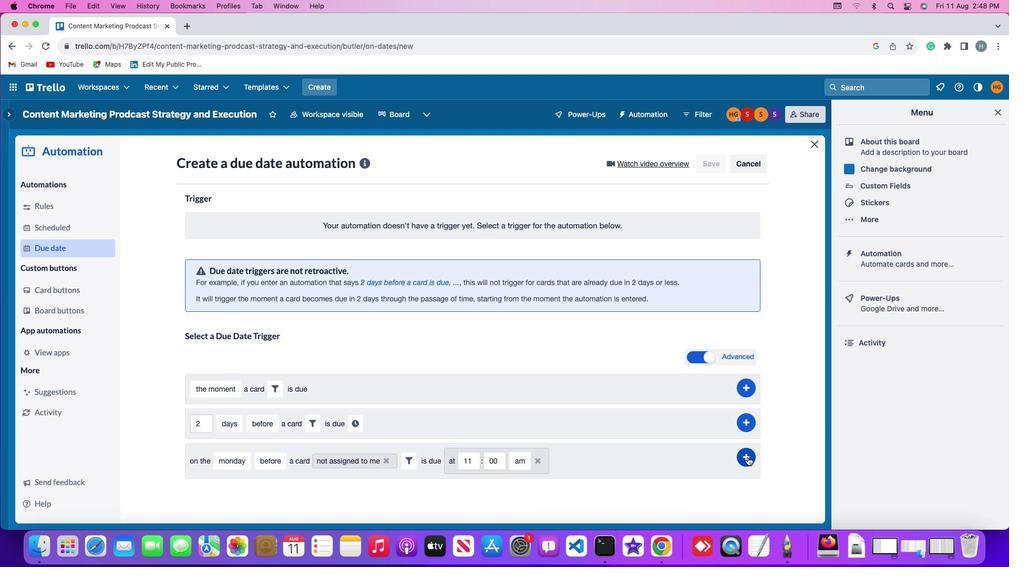 
Action: Mouse pressed left at (747, 457)
Screenshot: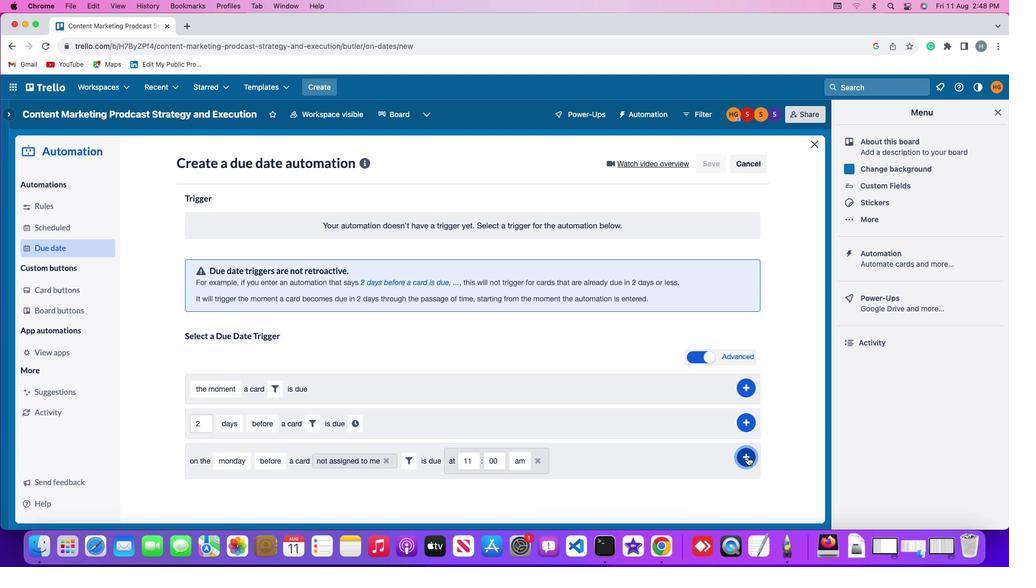
Action: Mouse moved to (789, 344)
Screenshot: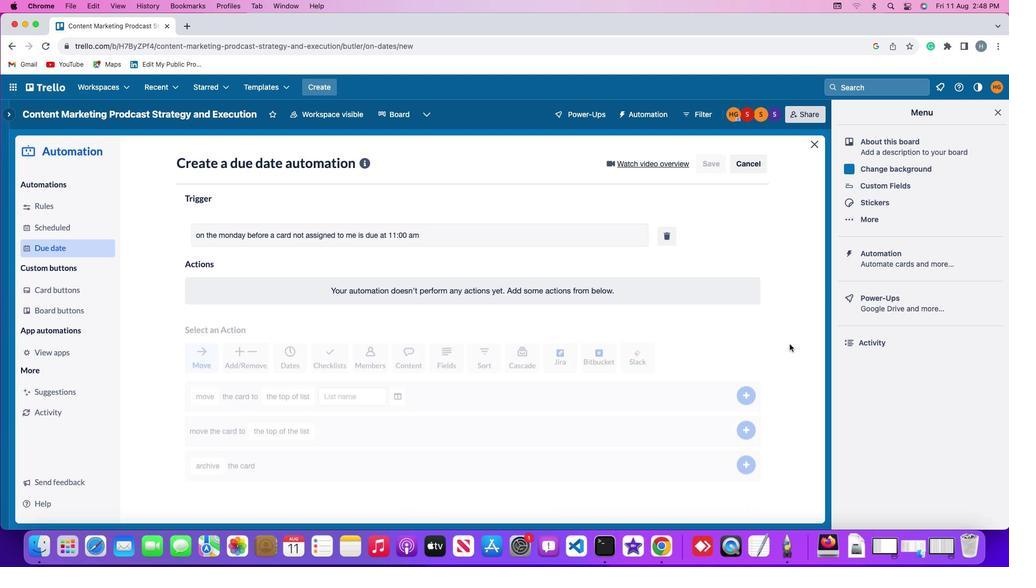 
